Task: Add the "clock" sticker to the right of the card.
Action: Mouse moved to (1257, 82)
Screenshot: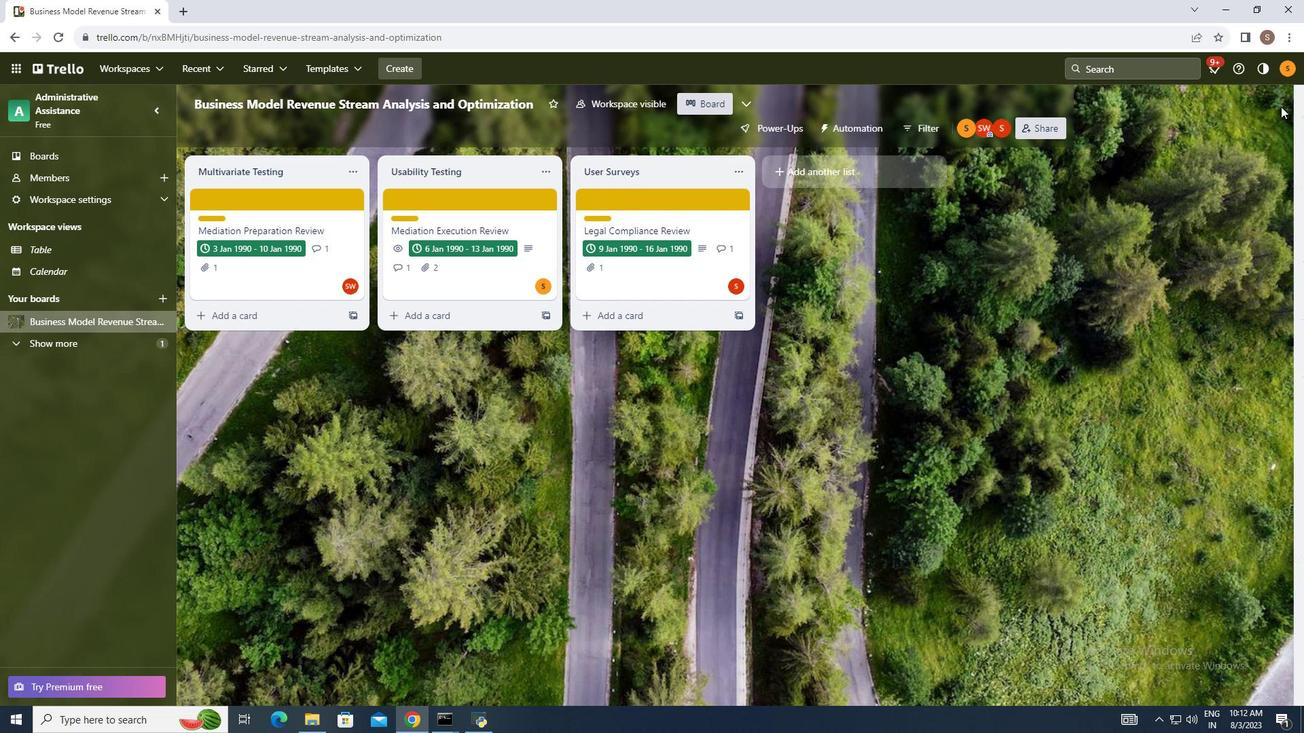 
Action: Mouse pressed left at (1257, 82)
Screenshot: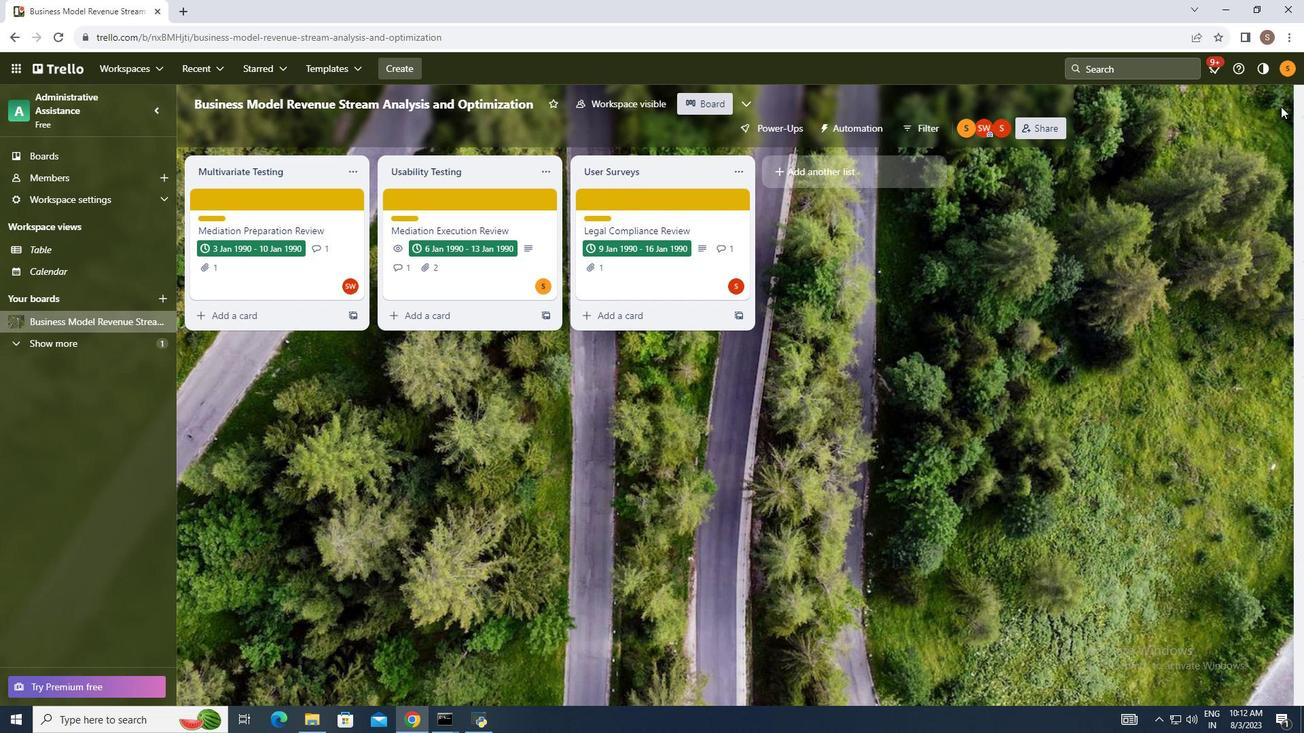 
Action: Mouse moved to (1157, 260)
Screenshot: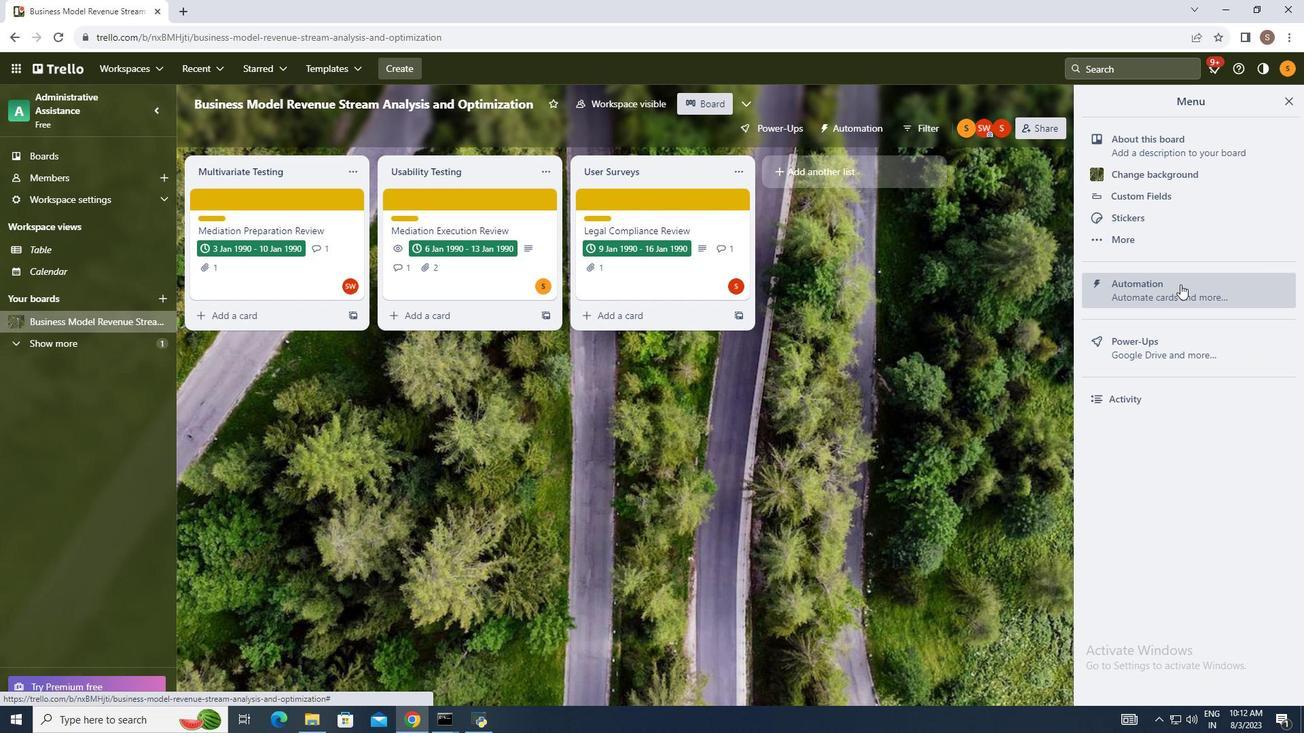 
Action: Mouse pressed left at (1157, 260)
Screenshot: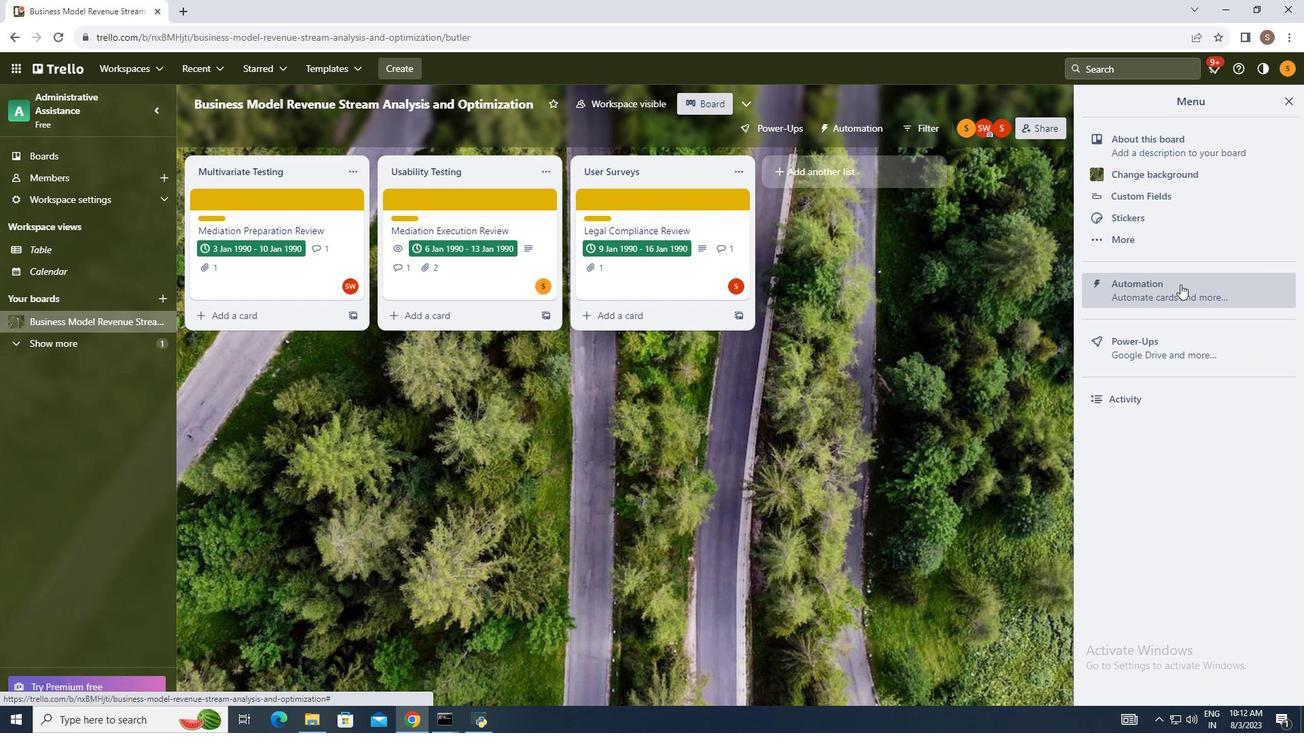 
Action: Mouse moved to (223, 328)
Screenshot: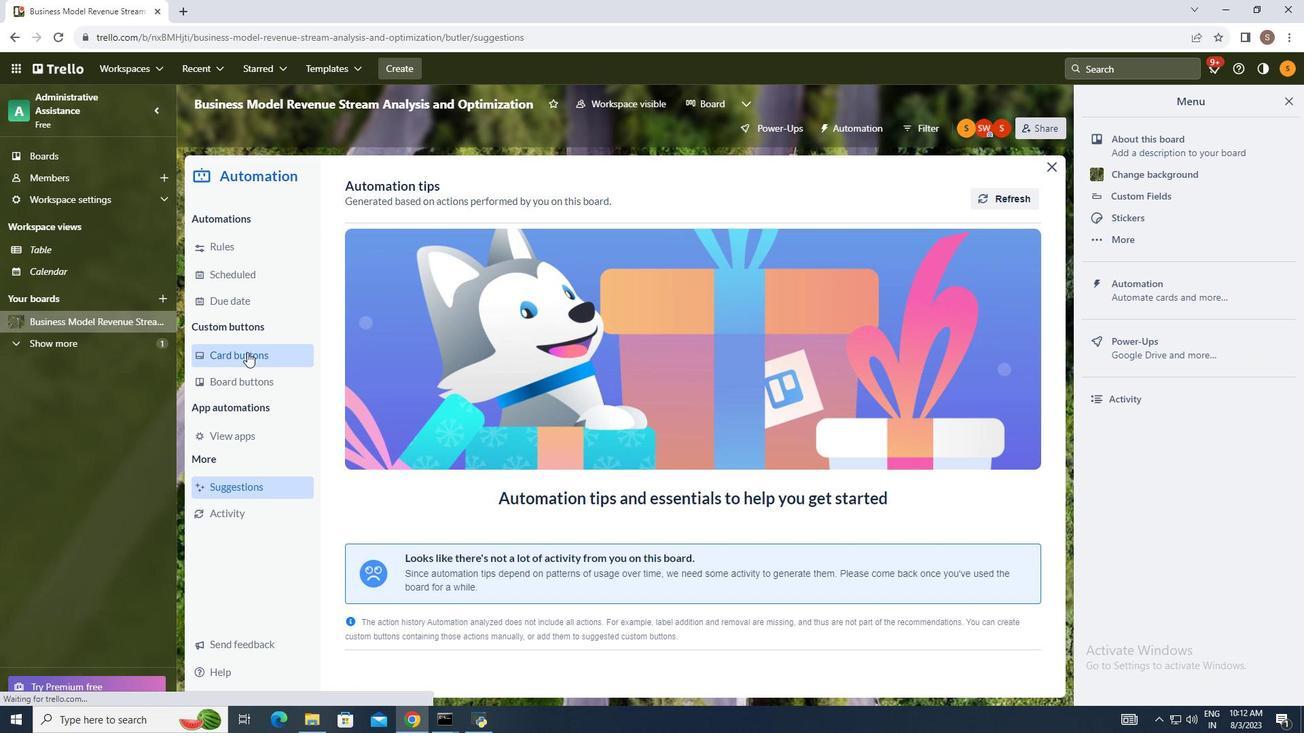 
Action: Mouse pressed left at (223, 328)
Screenshot: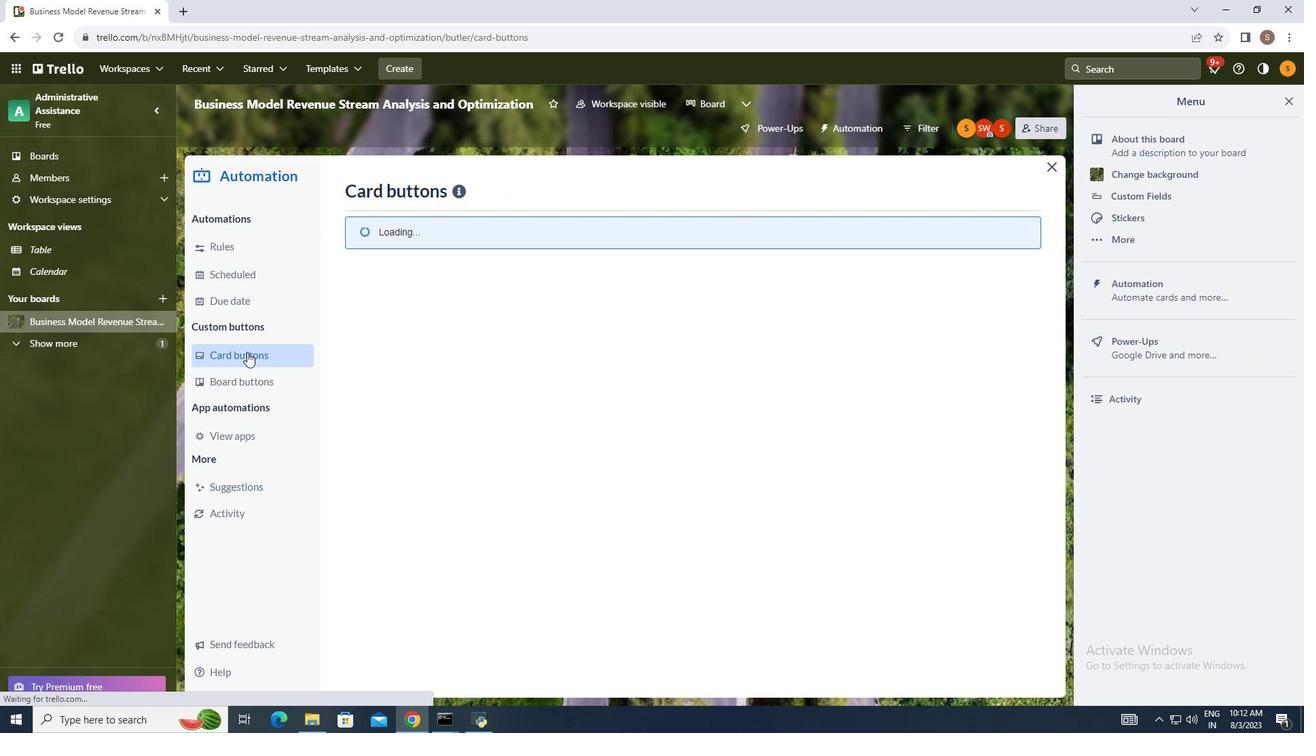 
Action: Mouse moved to (970, 169)
Screenshot: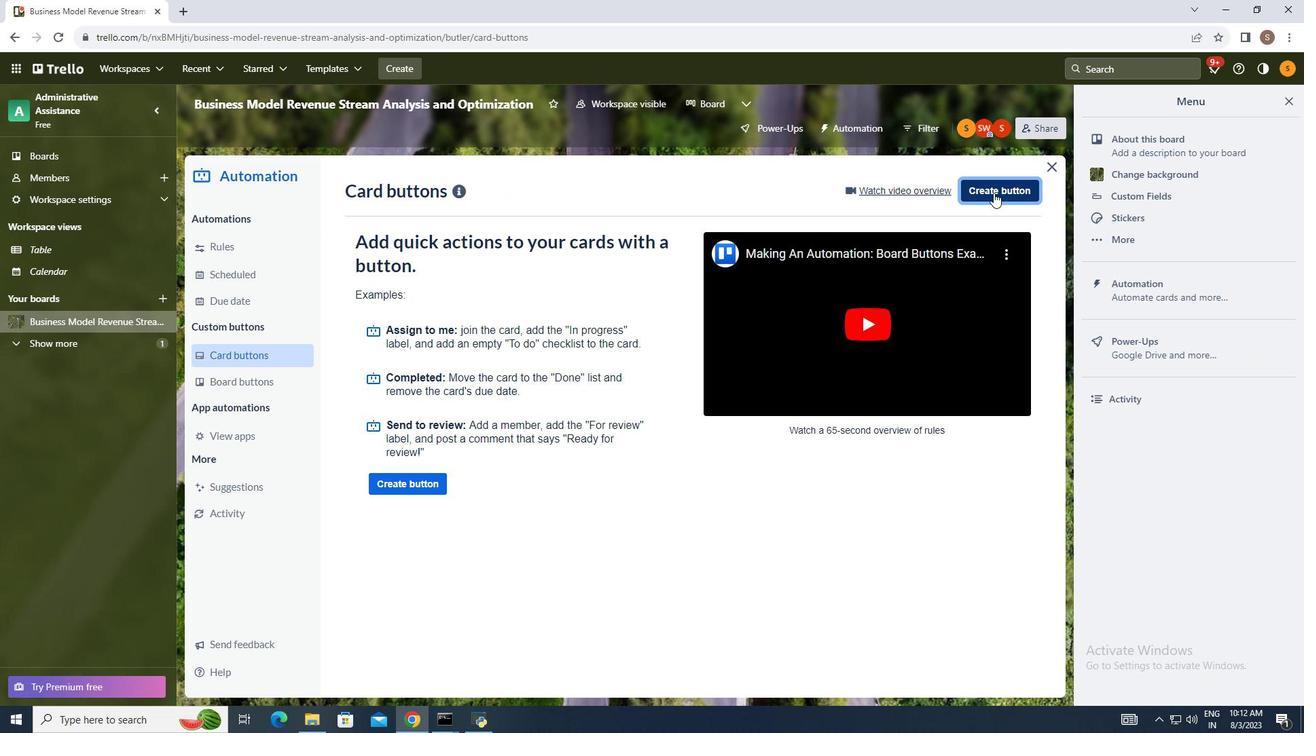 
Action: Mouse pressed left at (970, 169)
Screenshot: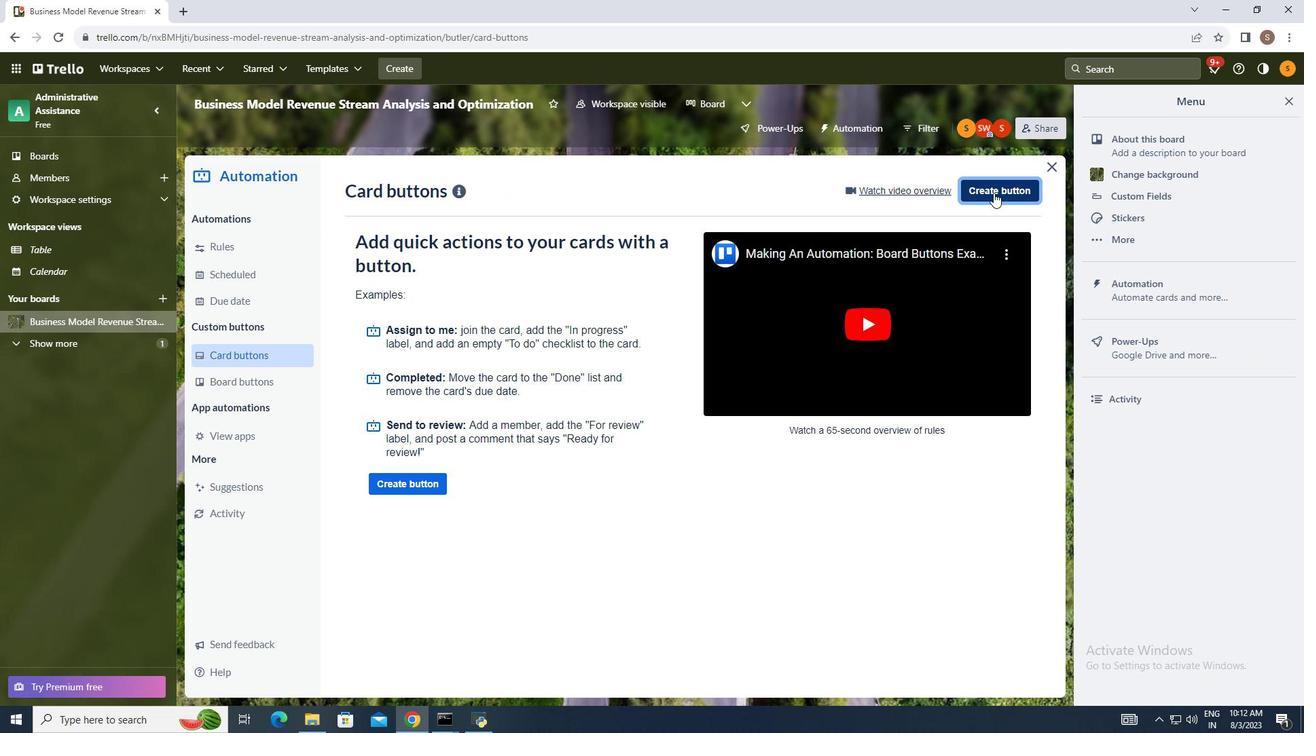 
Action: Mouse moved to (674, 353)
Screenshot: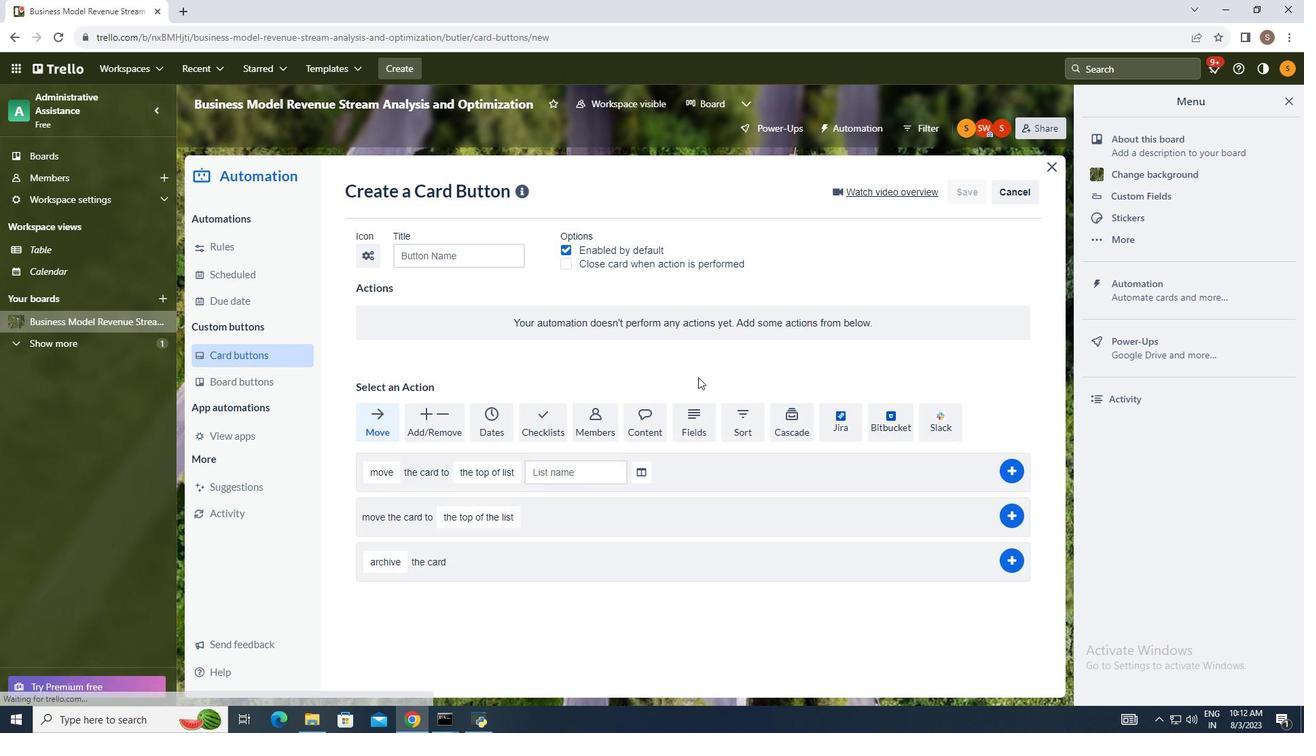 
Action: Mouse pressed left at (674, 353)
Screenshot: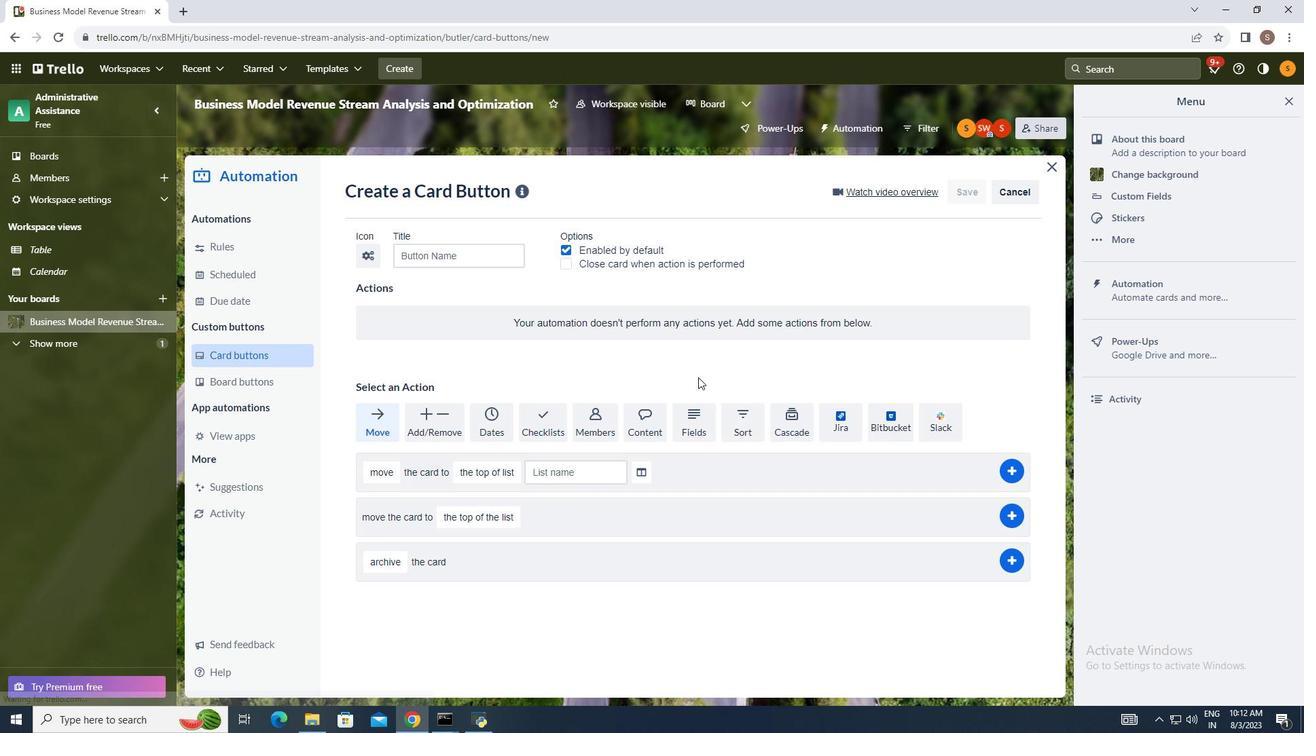 
Action: Mouse moved to (418, 396)
Screenshot: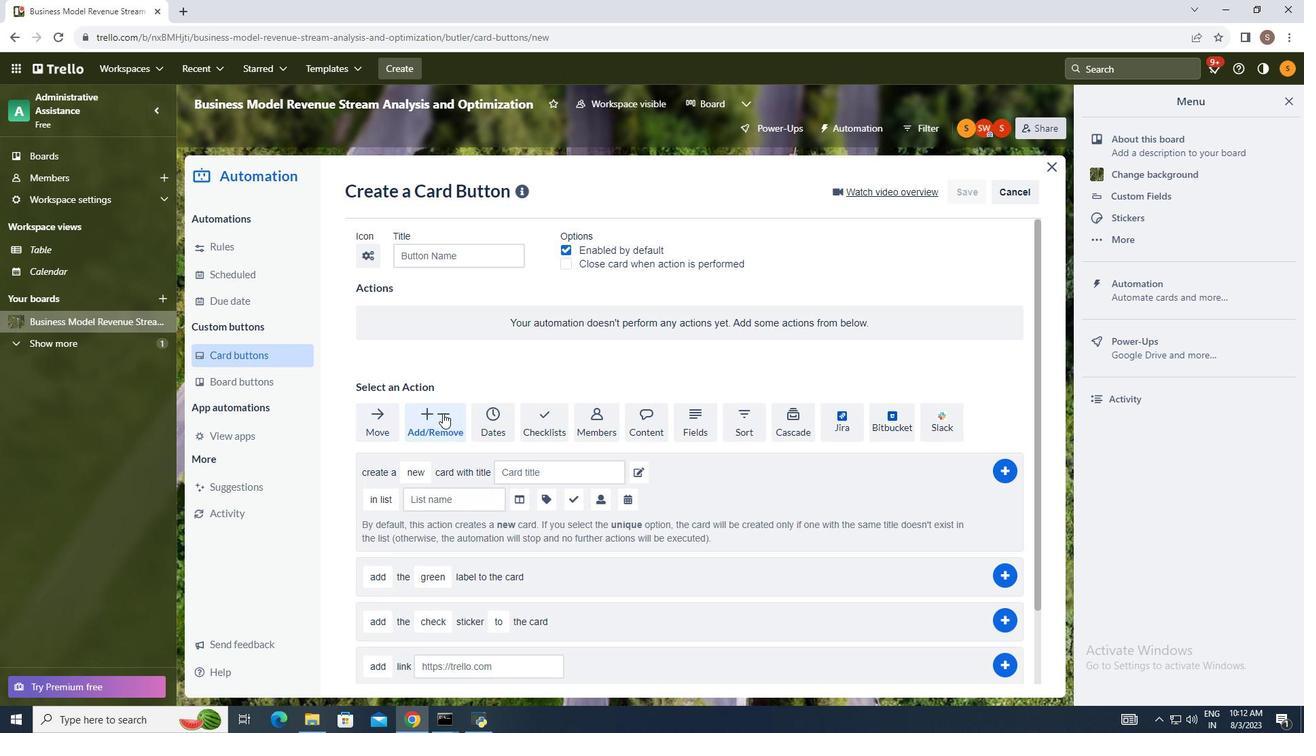 
Action: Mouse pressed left at (418, 396)
Screenshot: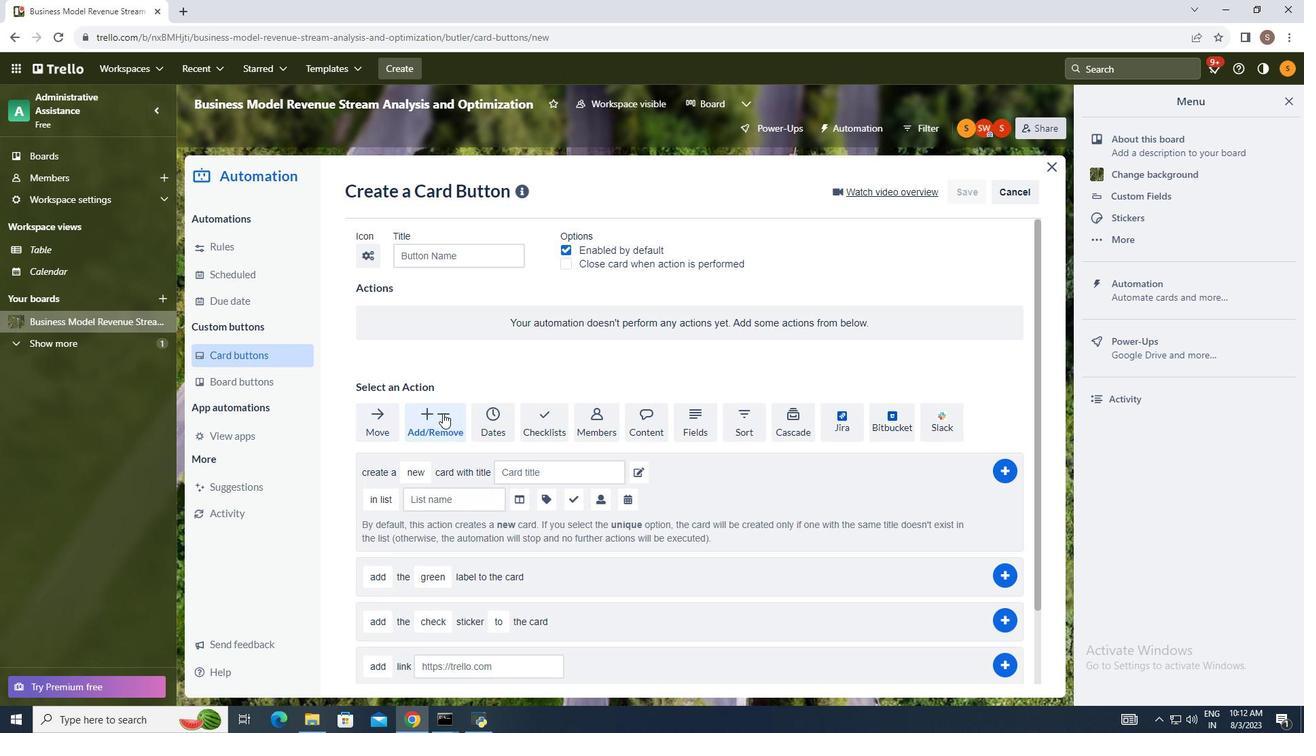
Action: Mouse moved to (290, 475)
Screenshot: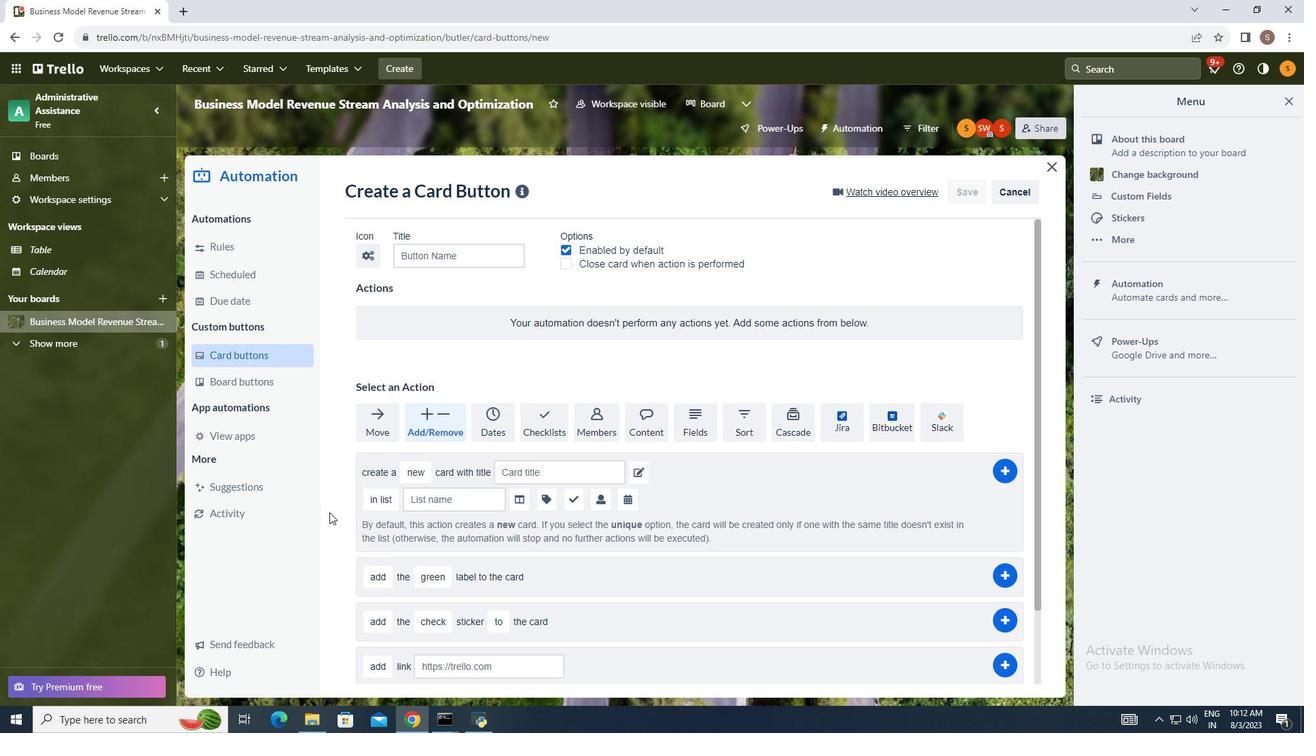 
Action: Mouse scrolled (290, 474) with delta (0, 0)
Screenshot: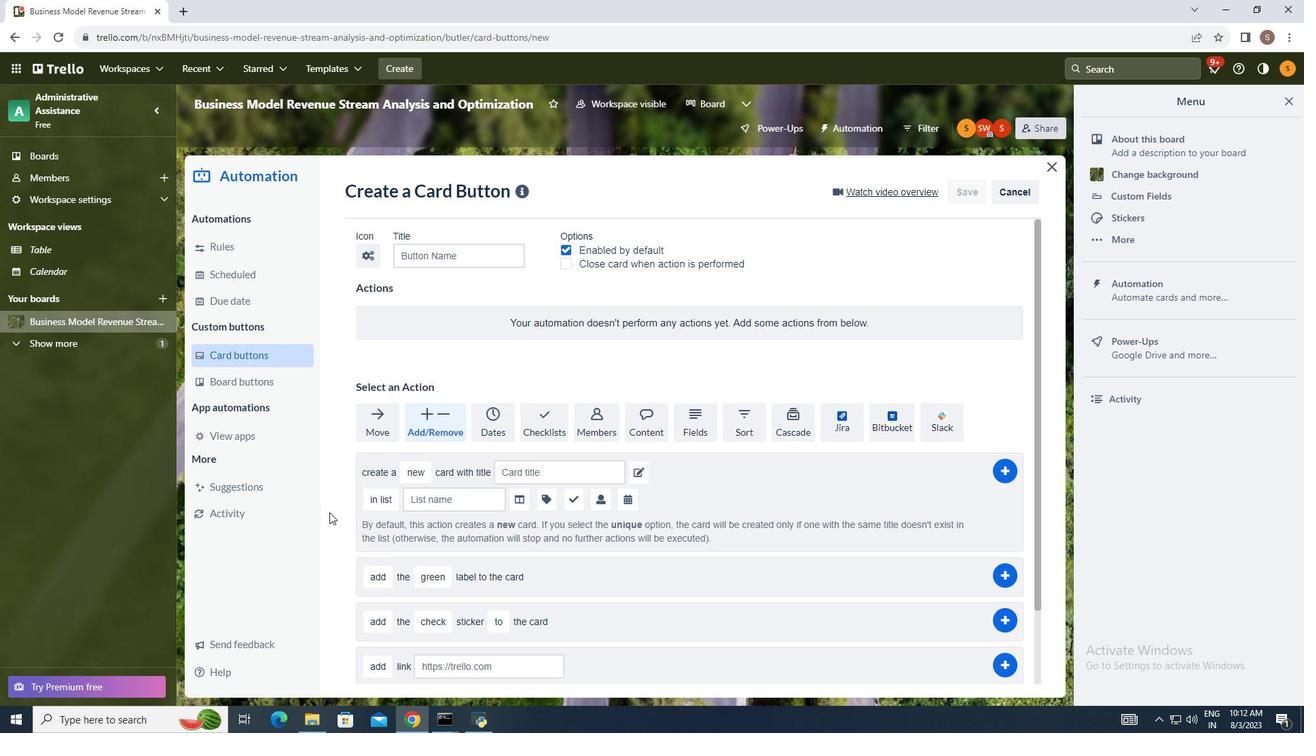 
Action: Mouse moved to (296, 484)
Screenshot: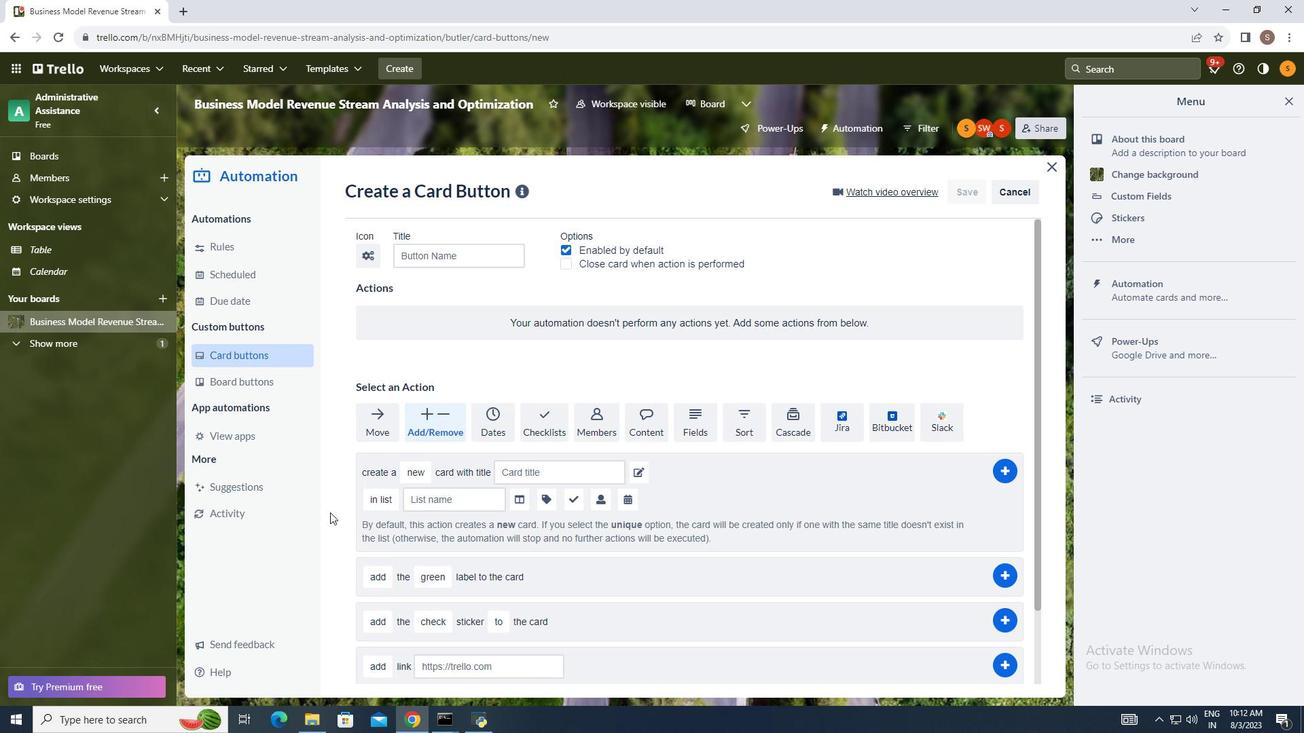 
Action: Mouse scrolled (296, 483) with delta (0, 0)
Screenshot: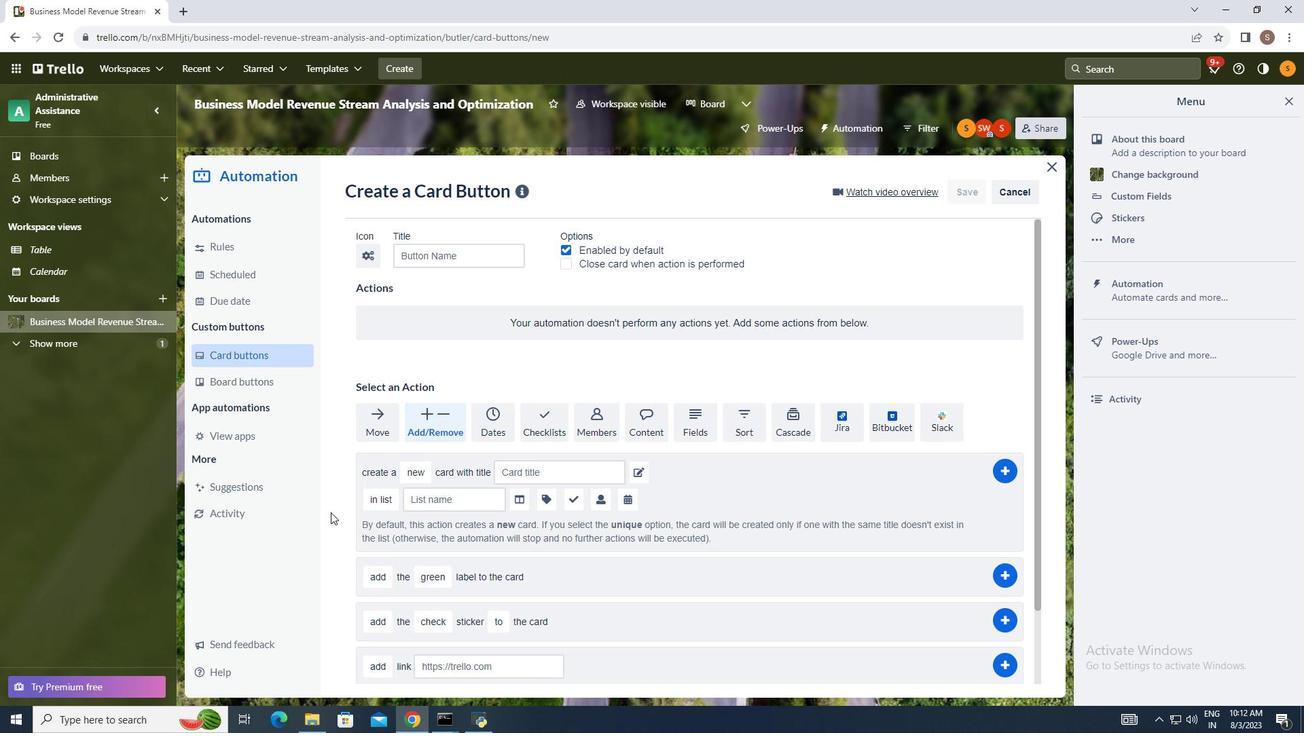 
Action: Mouse moved to (304, 488)
Screenshot: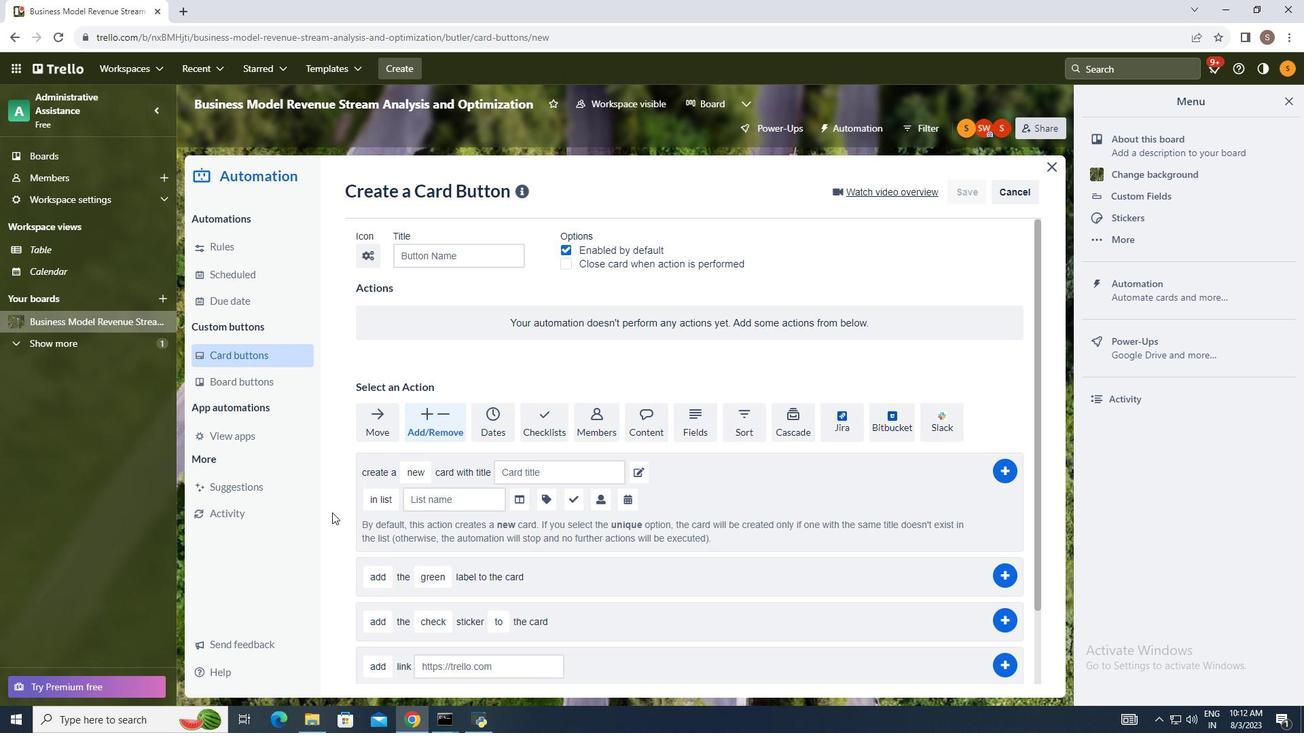 
Action: Mouse scrolled (304, 487) with delta (0, 0)
Screenshot: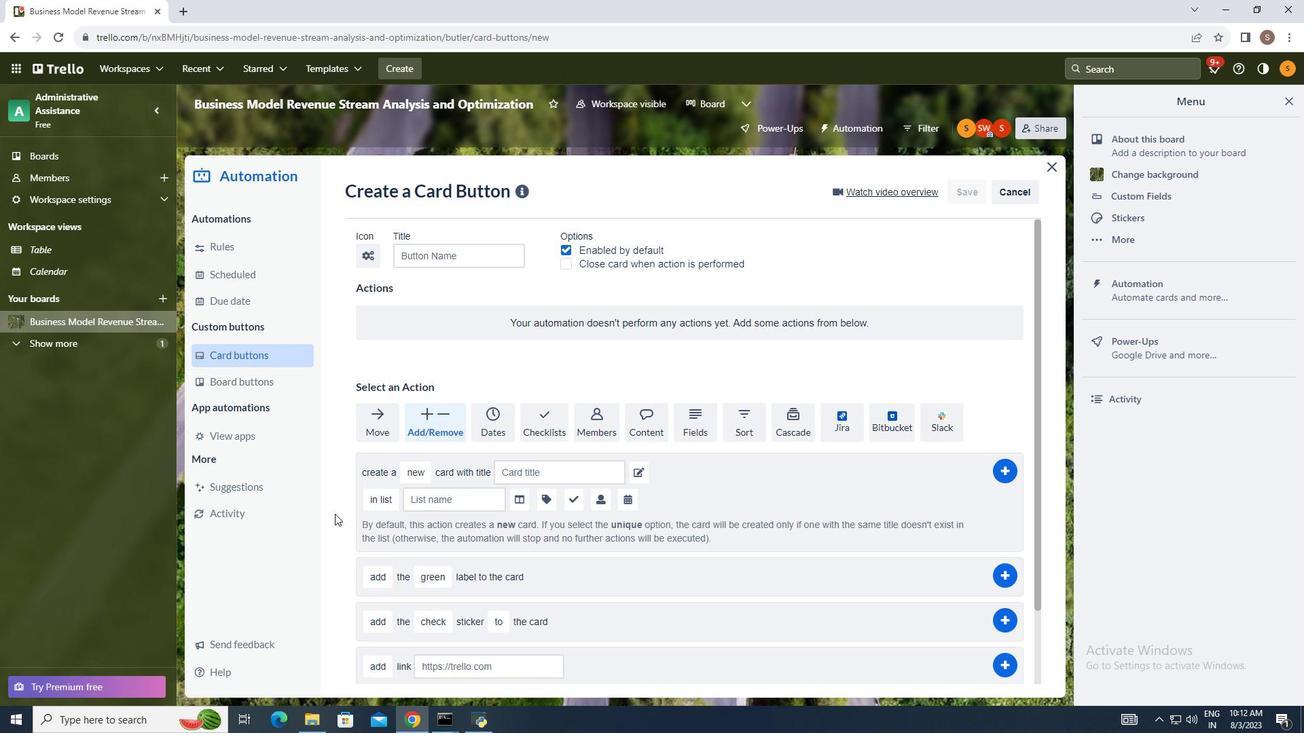 
Action: Mouse moved to (317, 495)
Screenshot: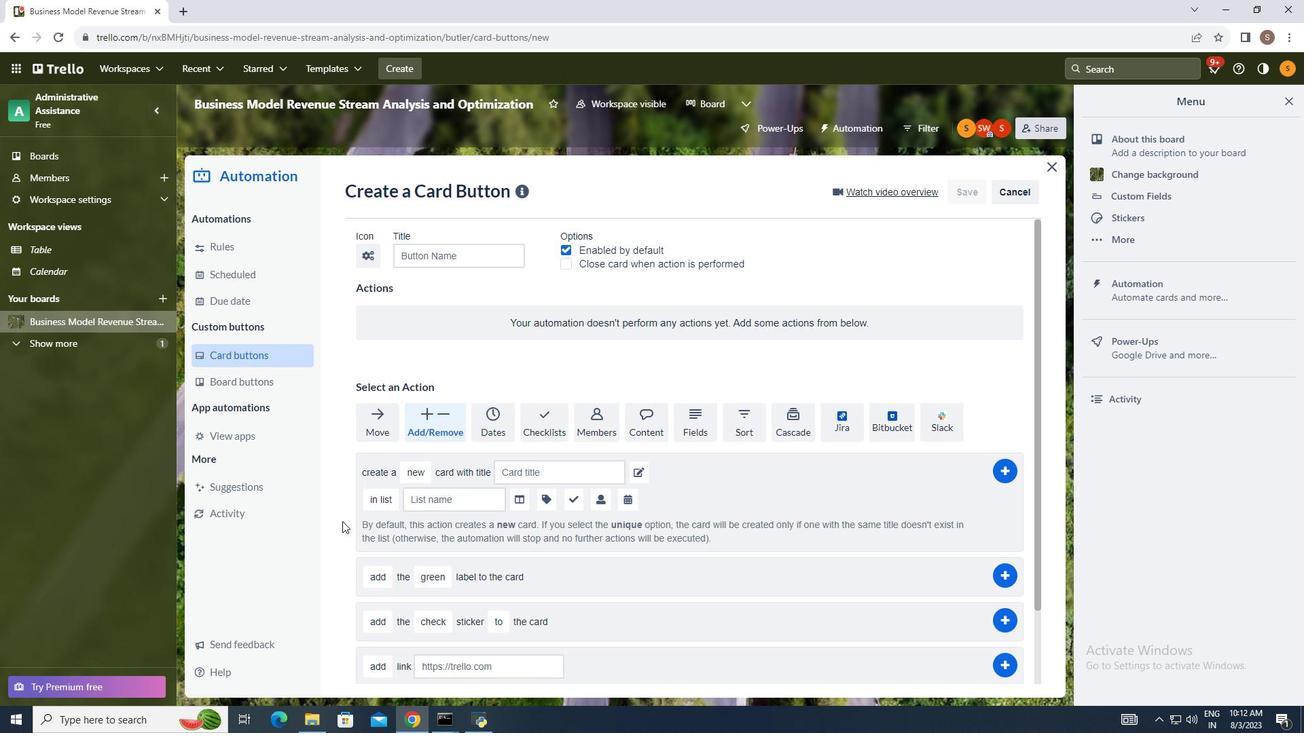 
Action: Mouse scrolled (317, 495) with delta (0, 0)
Screenshot: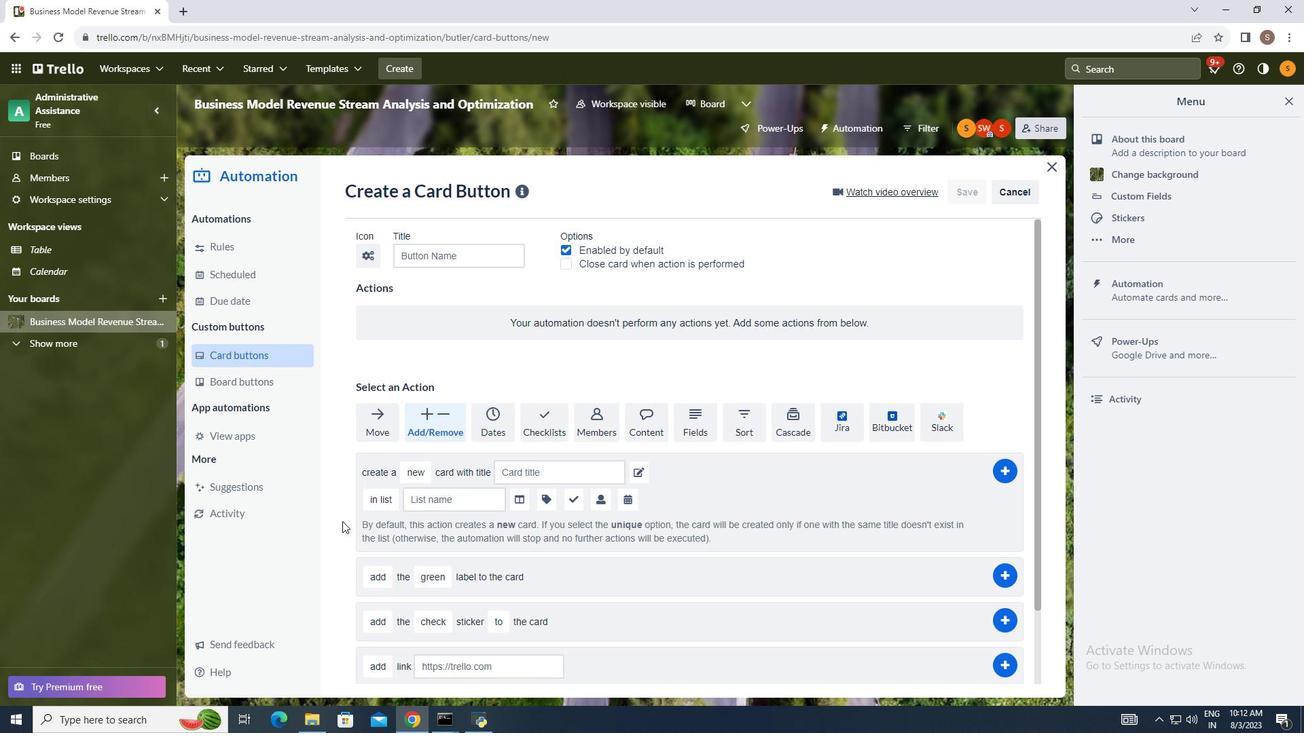 
Action: Mouse moved to (317, 495)
Screenshot: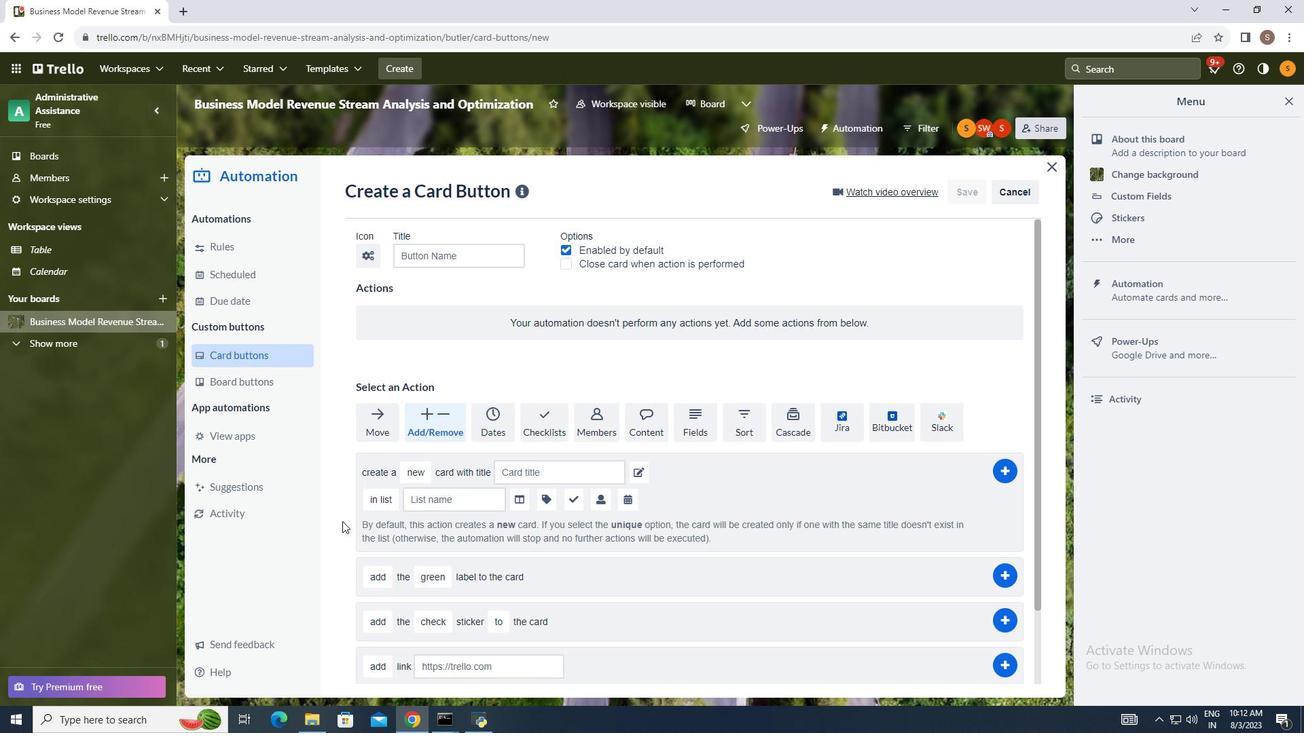 
Action: Mouse scrolled (317, 493) with delta (0, -1)
Screenshot: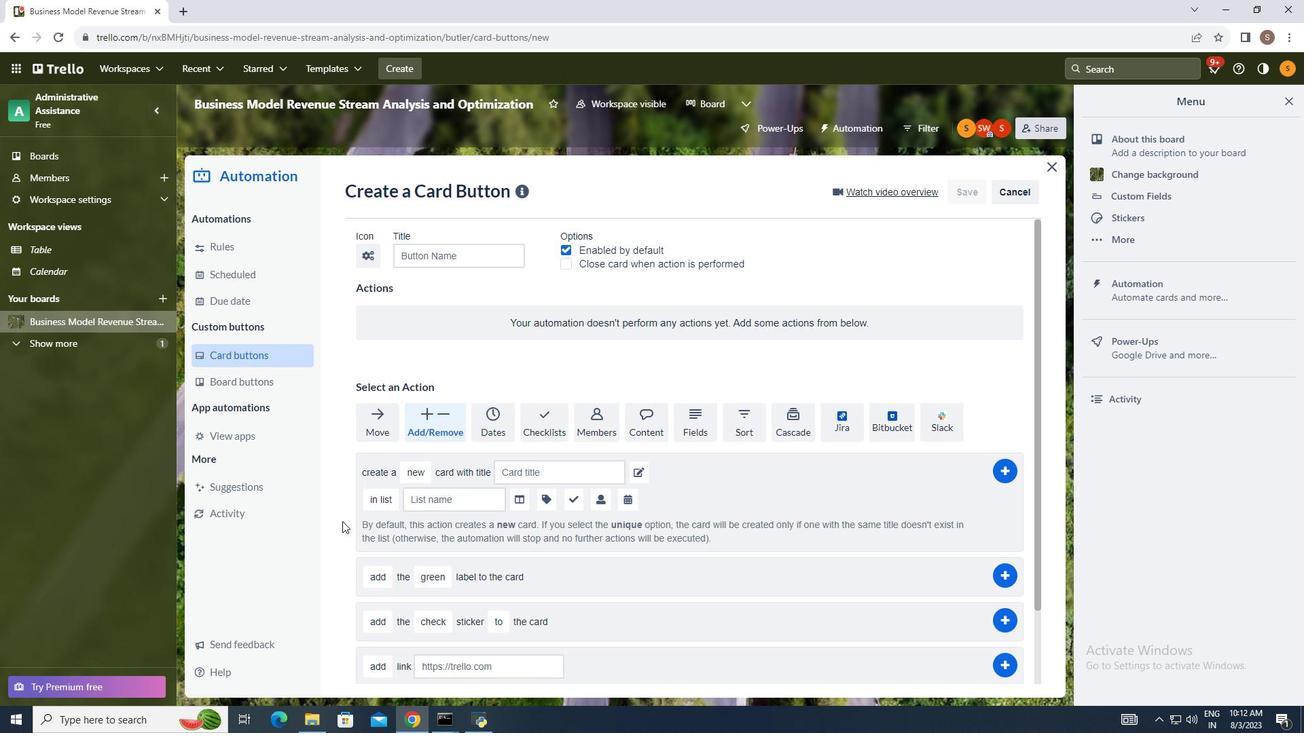
Action: Mouse moved to (318, 495)
Screenshot: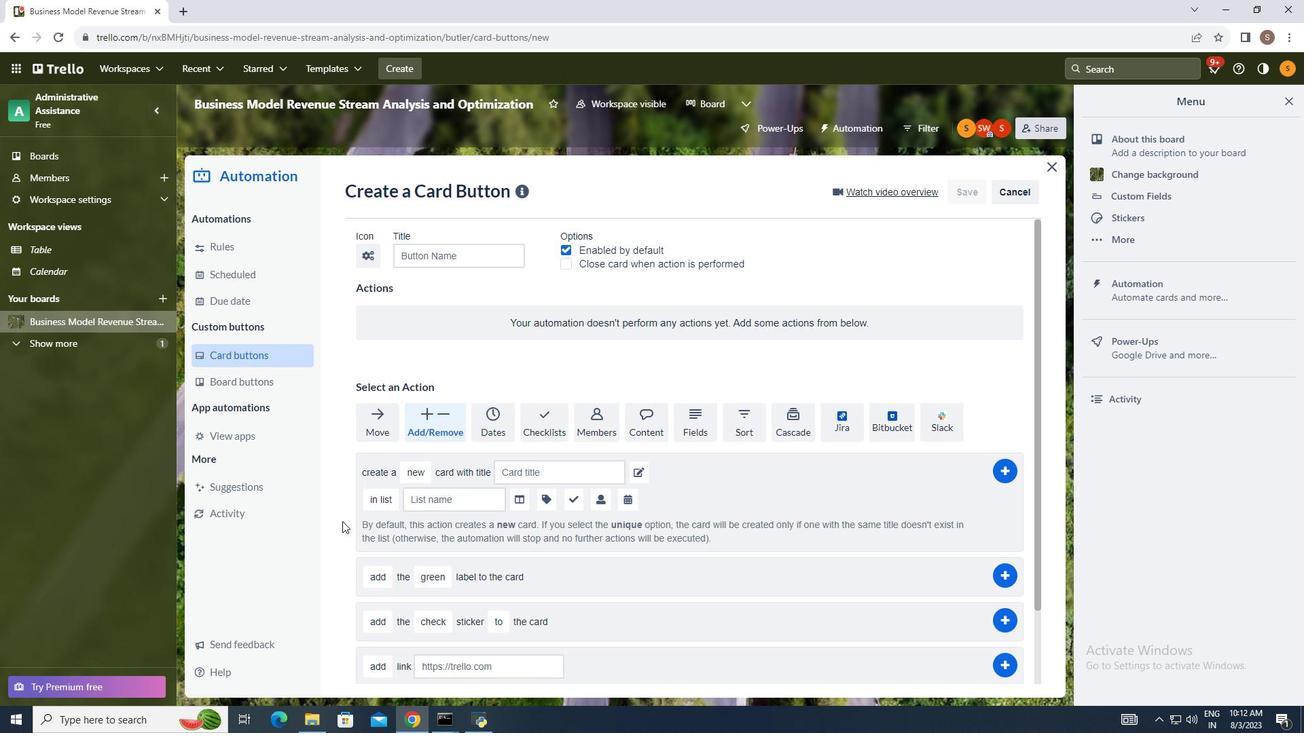 
Action: Mouse scrolled (318, 495) with delta (0, 0)
Screenshot: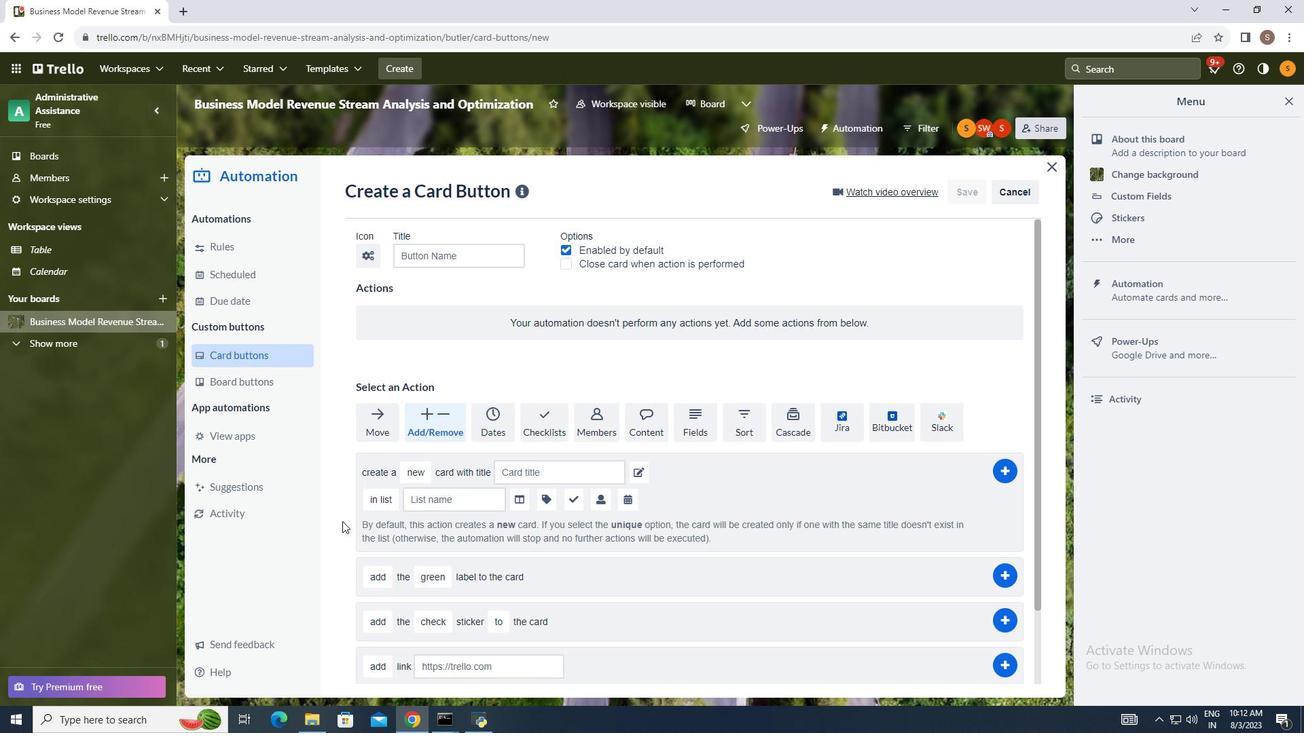 
Action: Mouse moved to (318, 498)
Screenshot: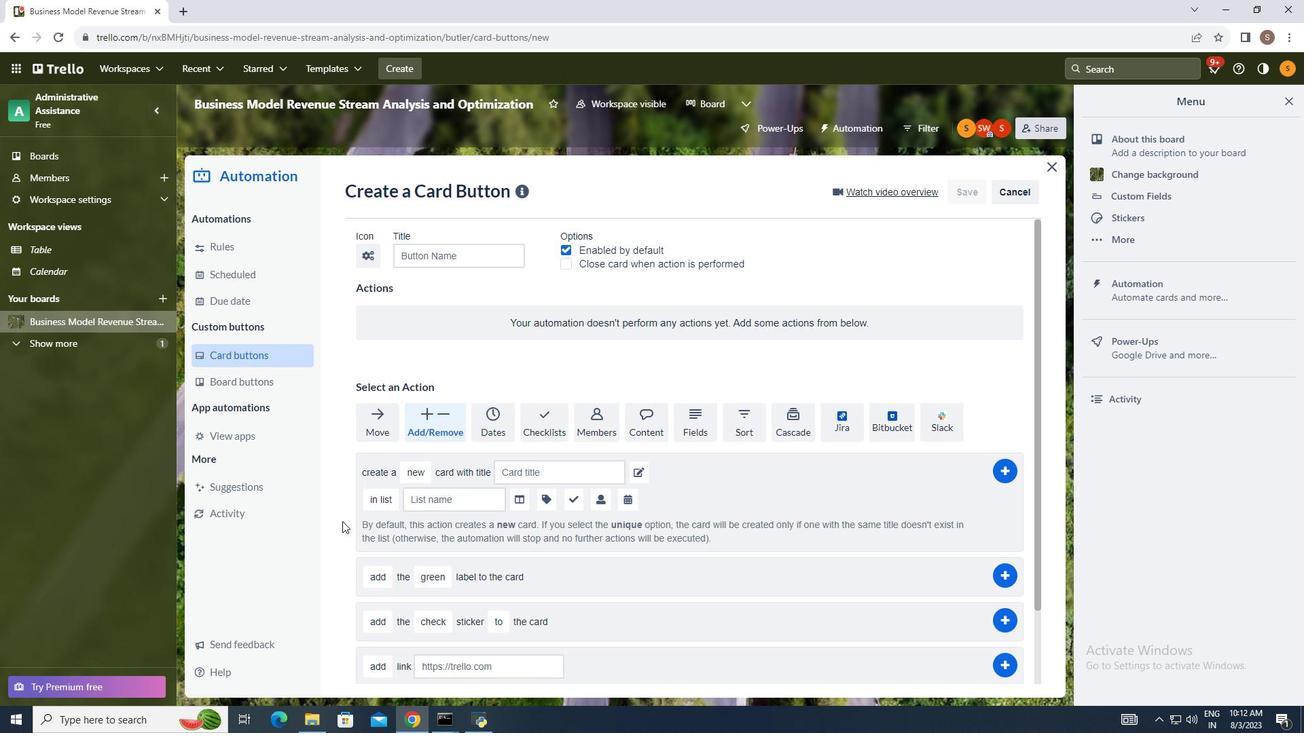 
Action: Mouse scrolled (318, 497) with delta (0, 0)
Screenshot: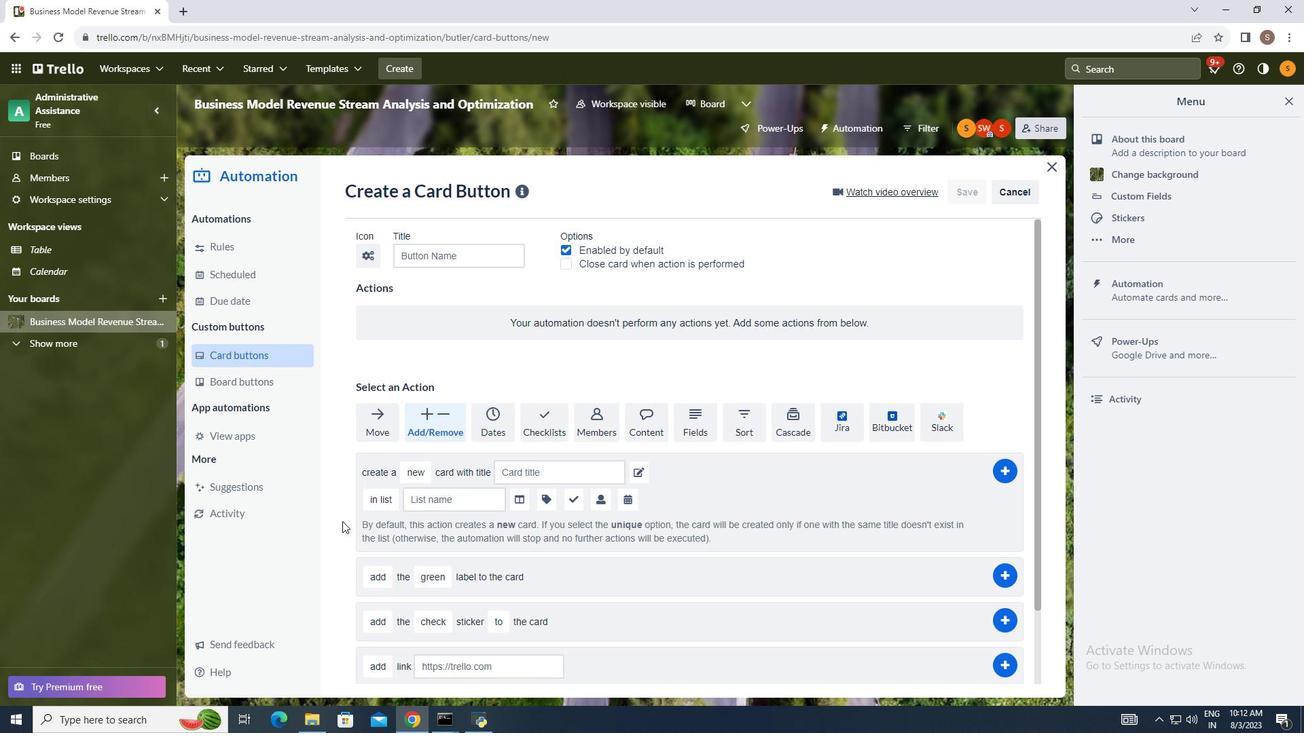 
Action: Mouse moved to (324, 517)
Screenshot: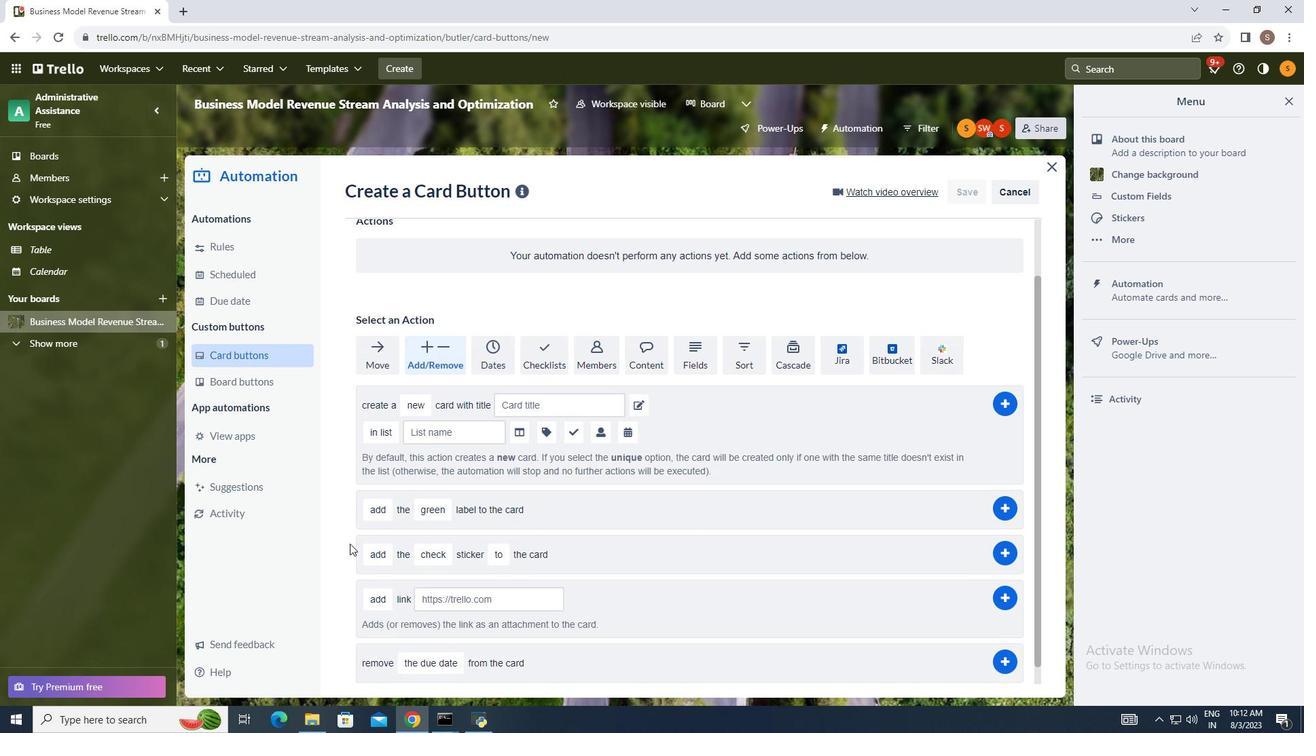 
Action: Mouse scrolled (318, 500) with delta (0, 0)
Screenshot: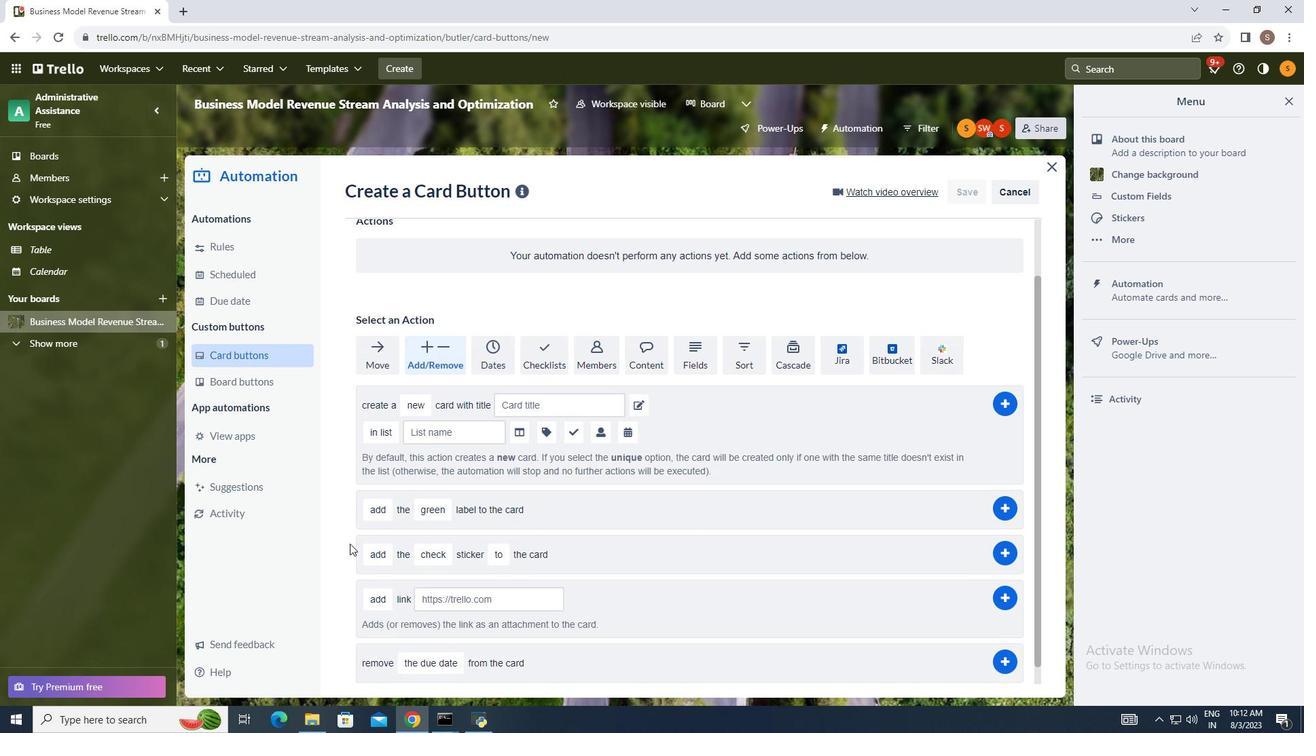 
Action: Mouse moved to (325, 519)
Screenshot: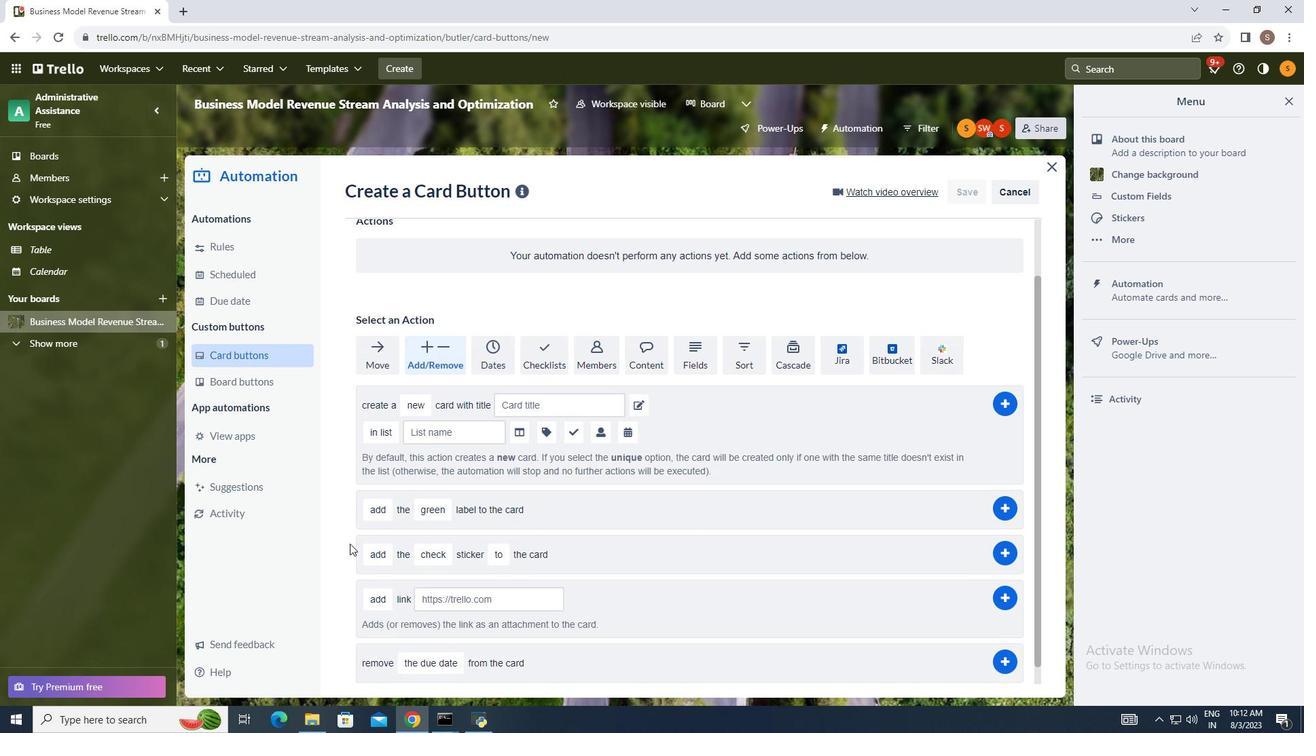 
Action: Mouse scrolled (325, 518) with delta (0, 0)
Screenshot: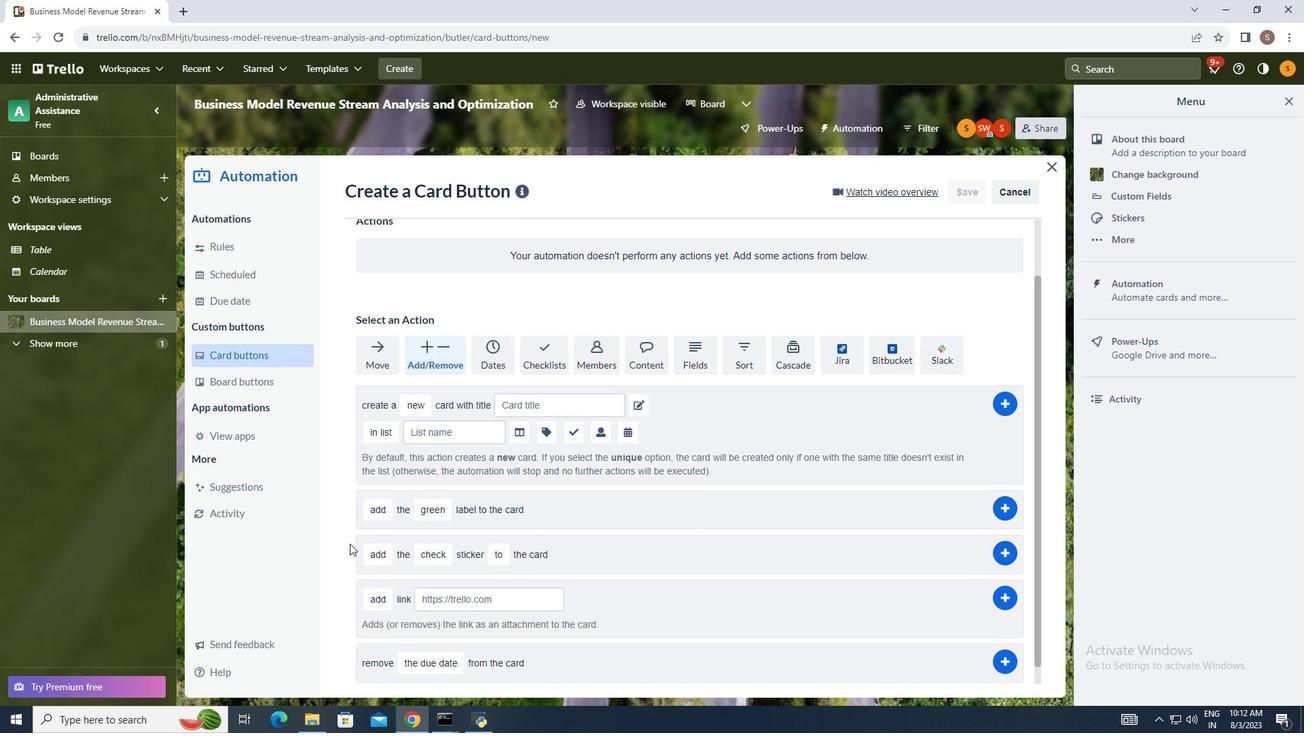 
Action: Mouse moved to (326, 520)
Screenshot: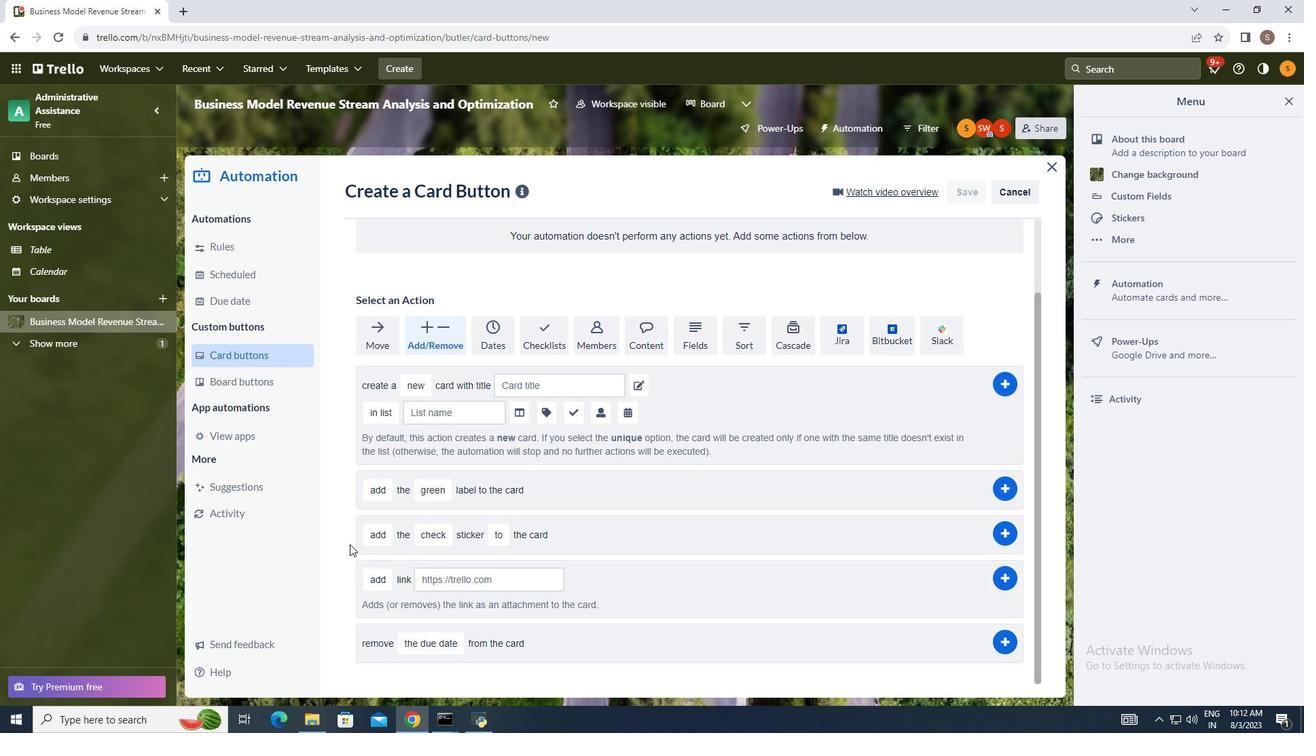 
Action: Mouse scrolled (326, 519) with delta (0, 0)
Screenshot: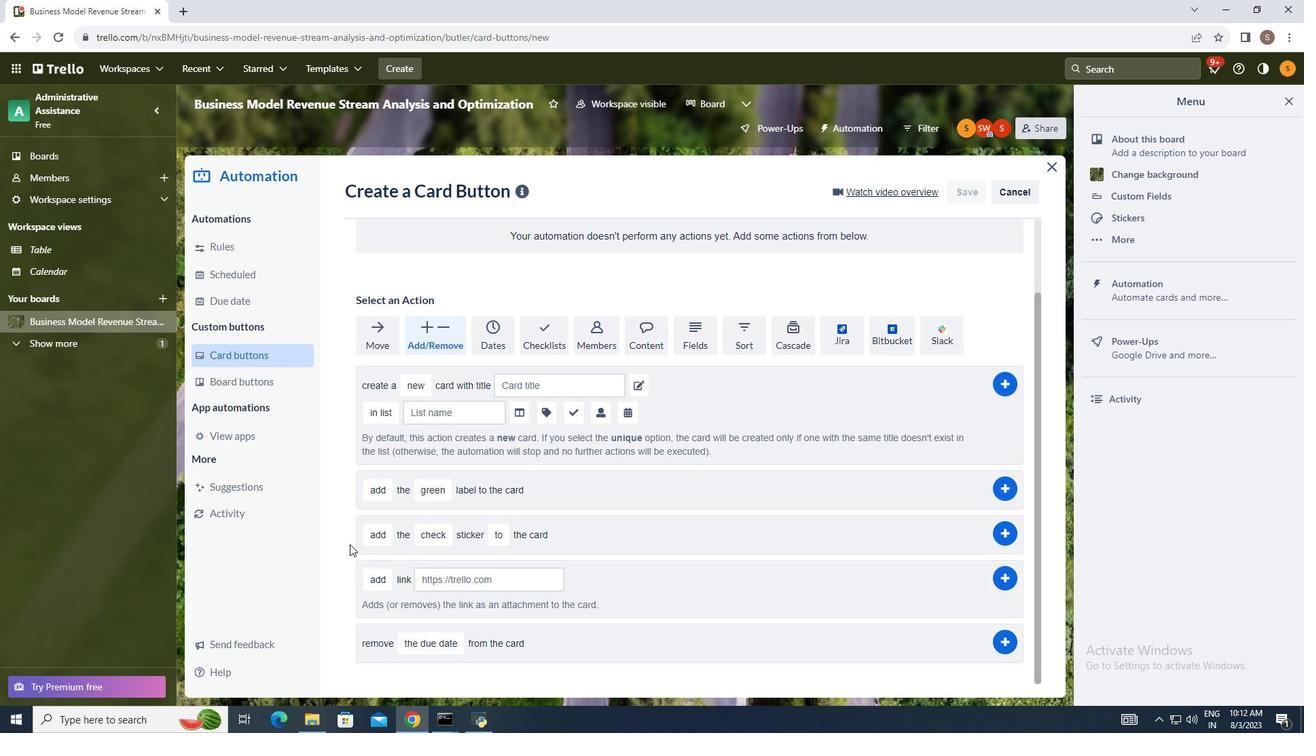 
Action: Mouse moved to (326, 521)
Screenshot: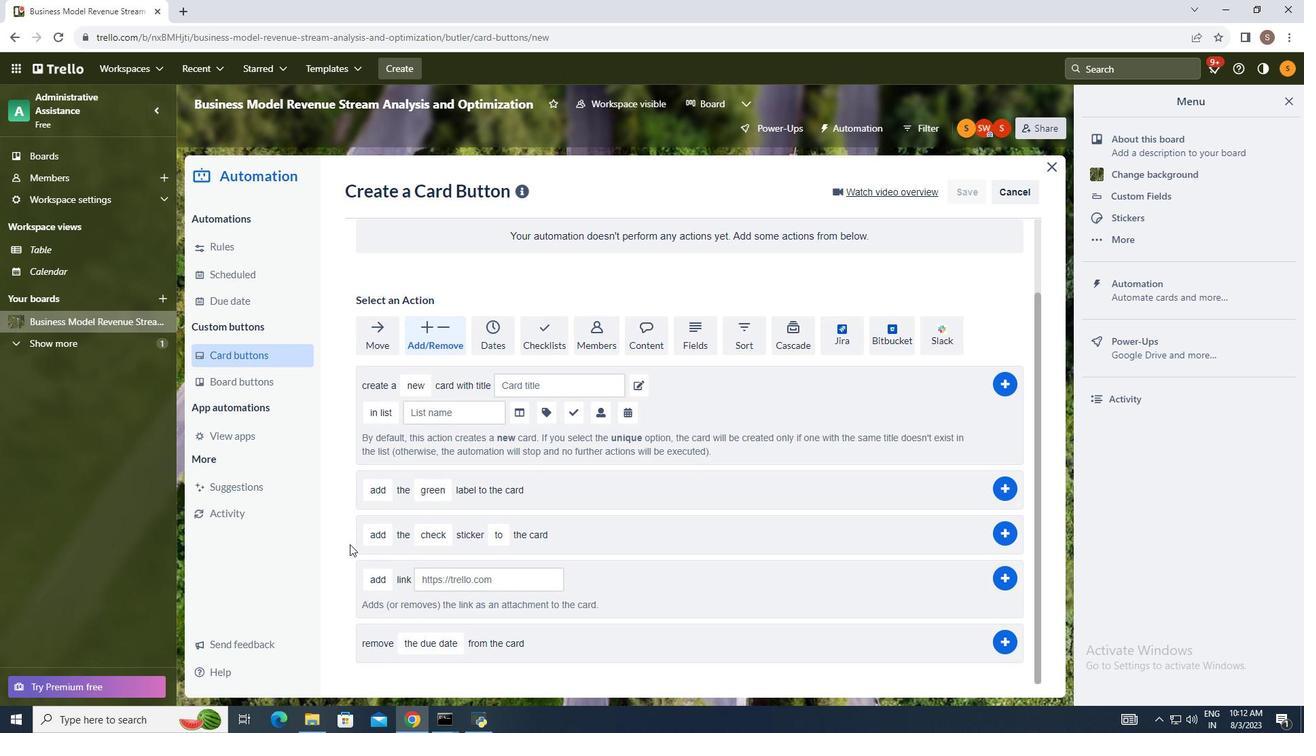 
Action: Mouse scrolled (326, 520) with delta (0, 0)
Screenshot: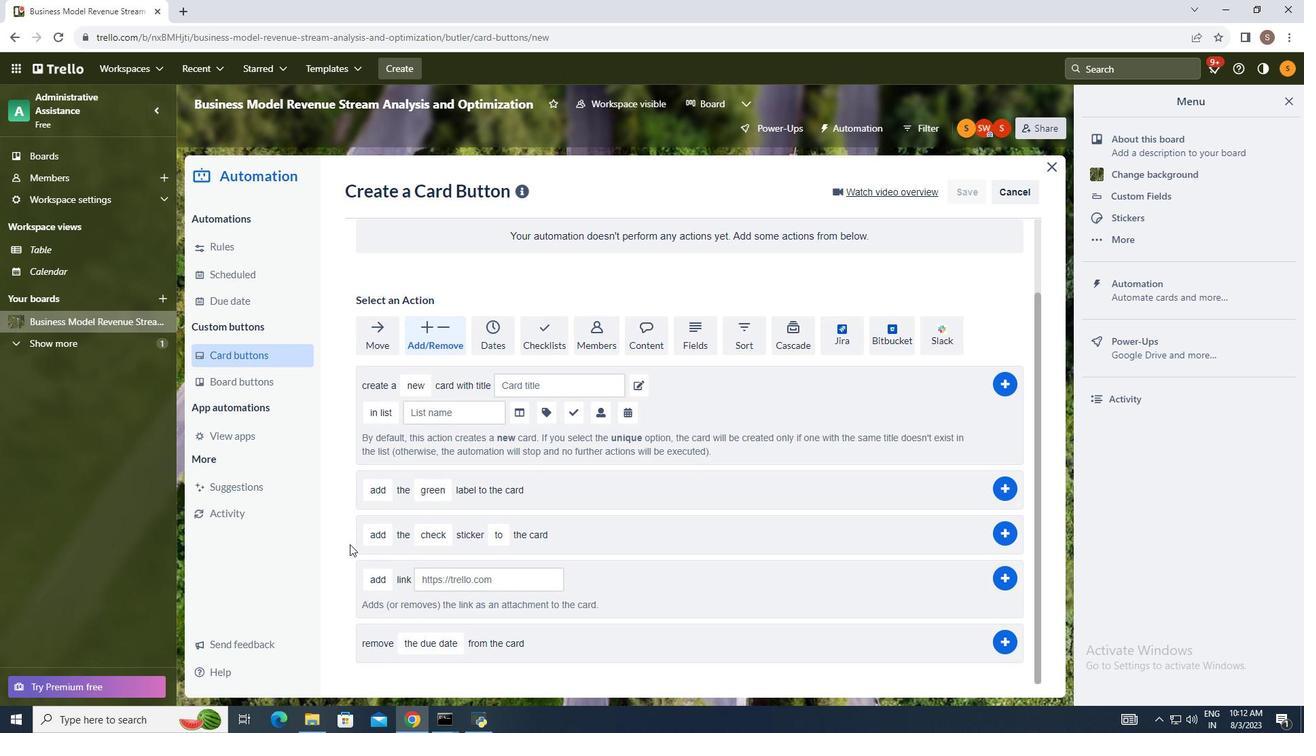 
Action: Mouse moved to (326, 521)
Screenshot: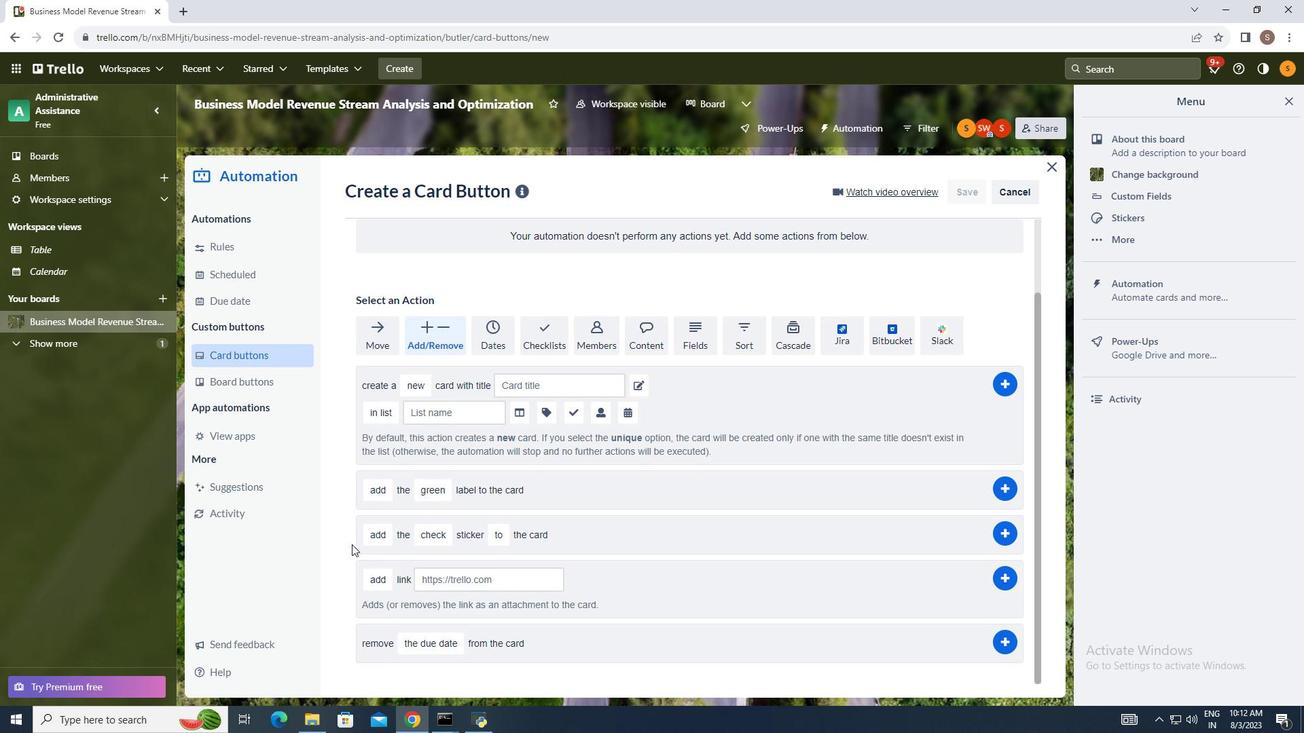 
Action: Mouse scrolled (326, 520) with delta (0, 0)
Screenshot: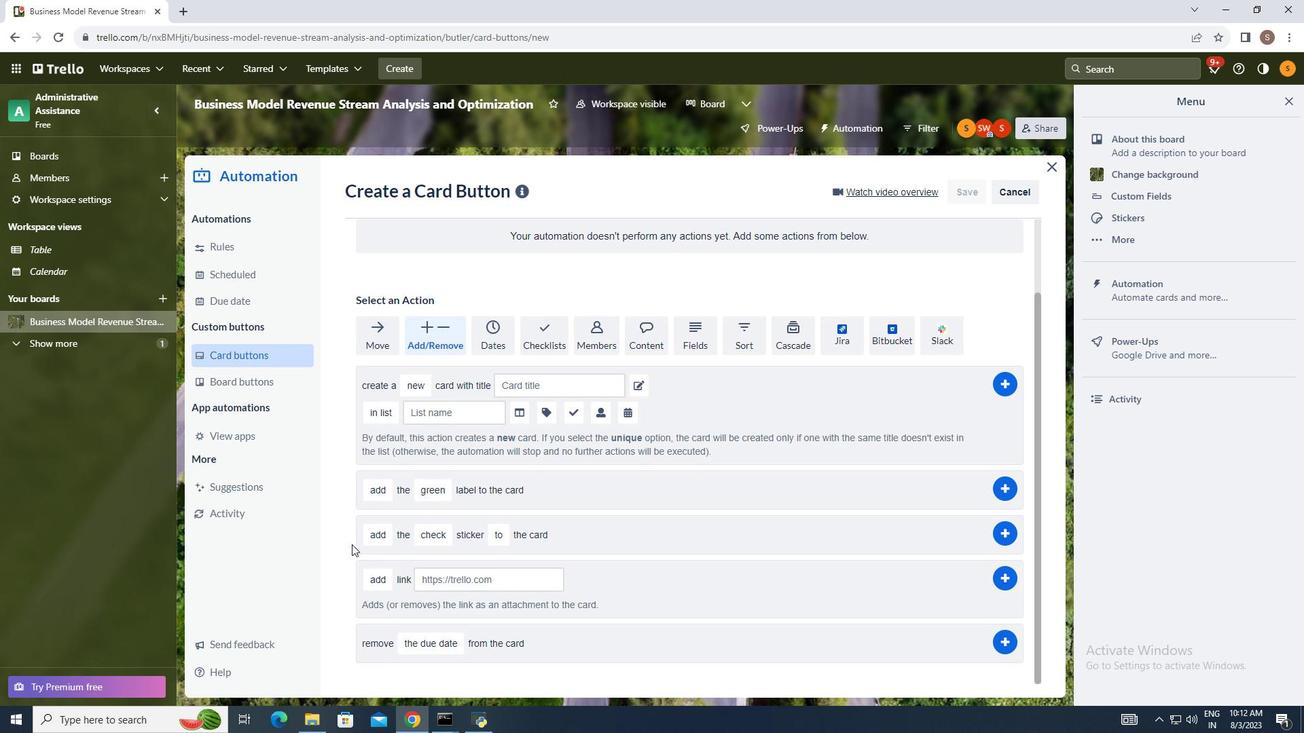 
Action: Mouse moved to (349, 514)
Screenshot: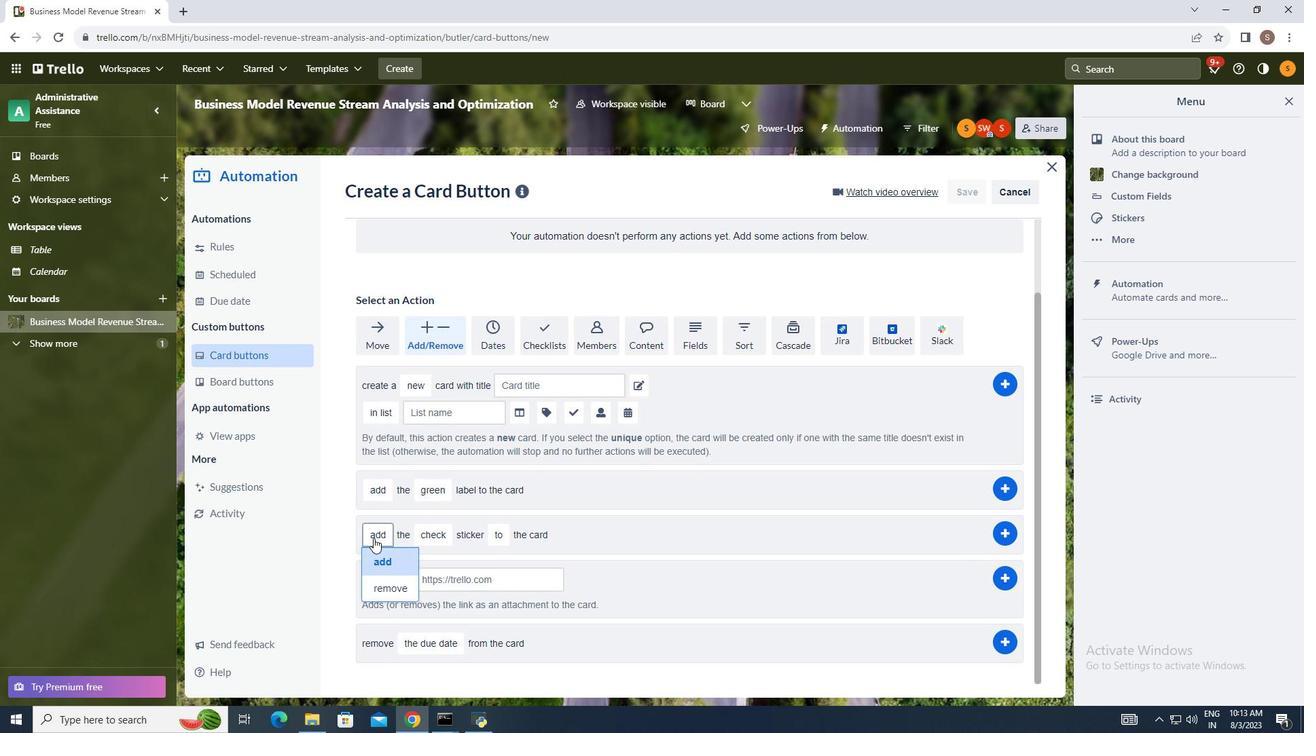
Action: Mouse pressed left at (349, 514)
Screenshot: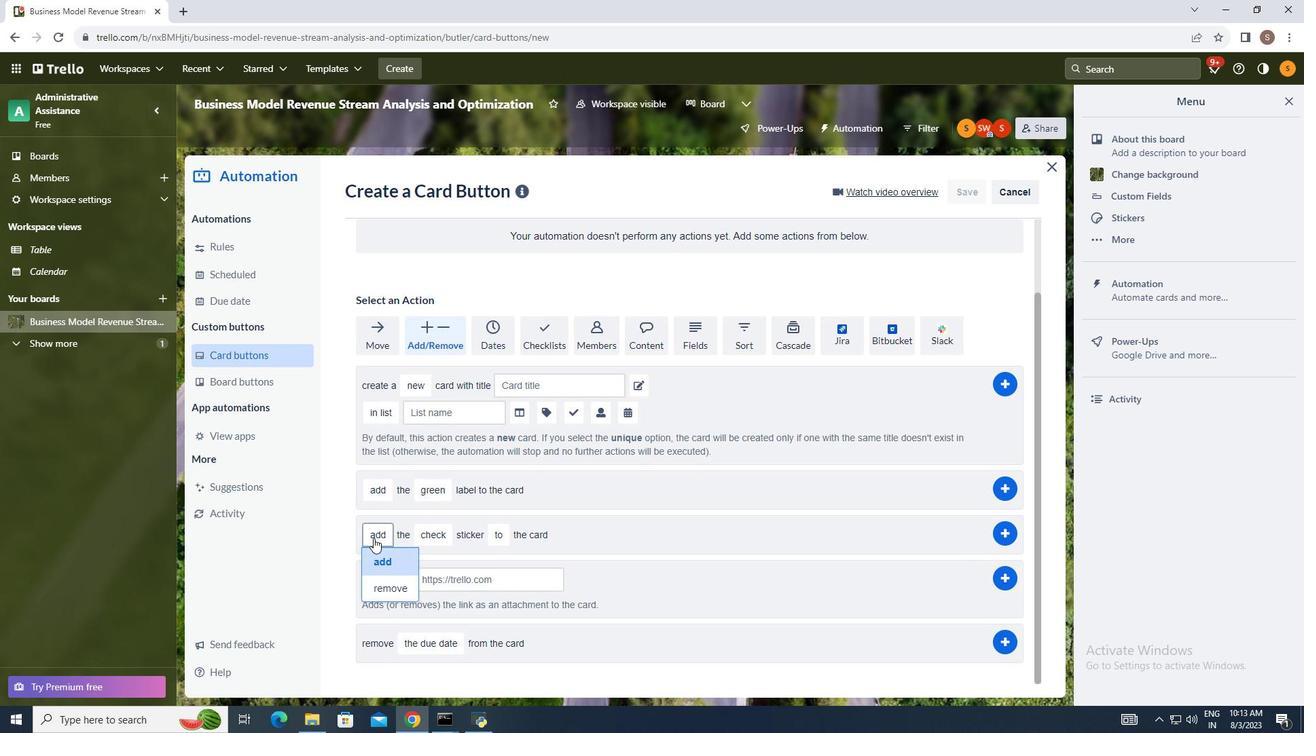
Action: Mouse moved to (361, 536)
Screenshot: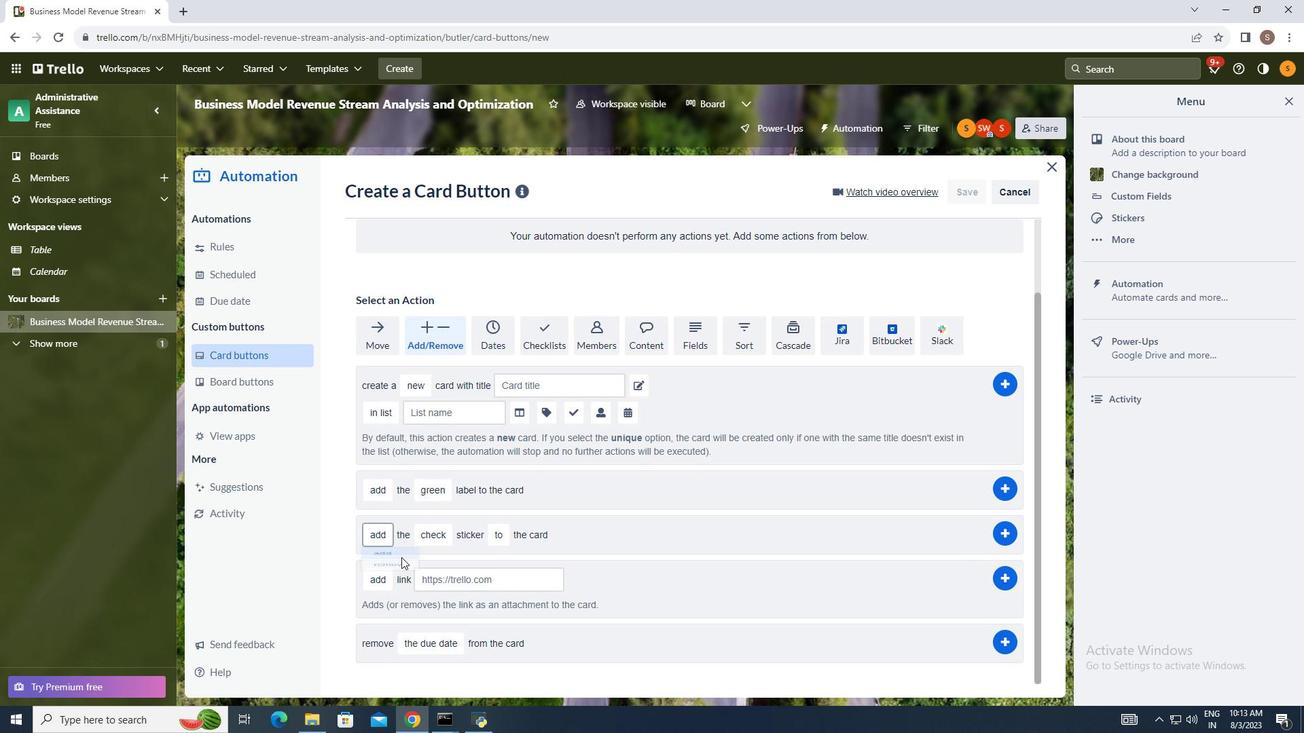 
Action: Mouse pressed left at (361, 536)
Screenshot: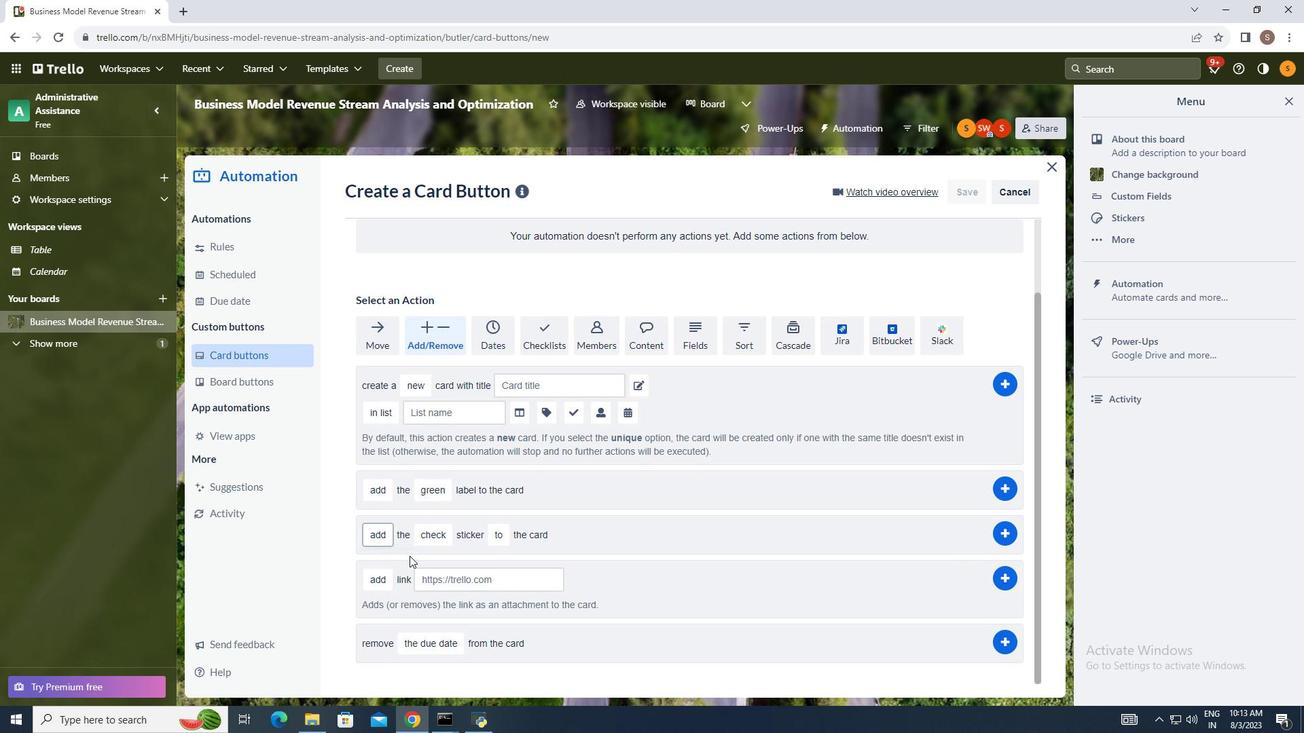 
Action: Mouse moved to (398, 517)
Screenshot: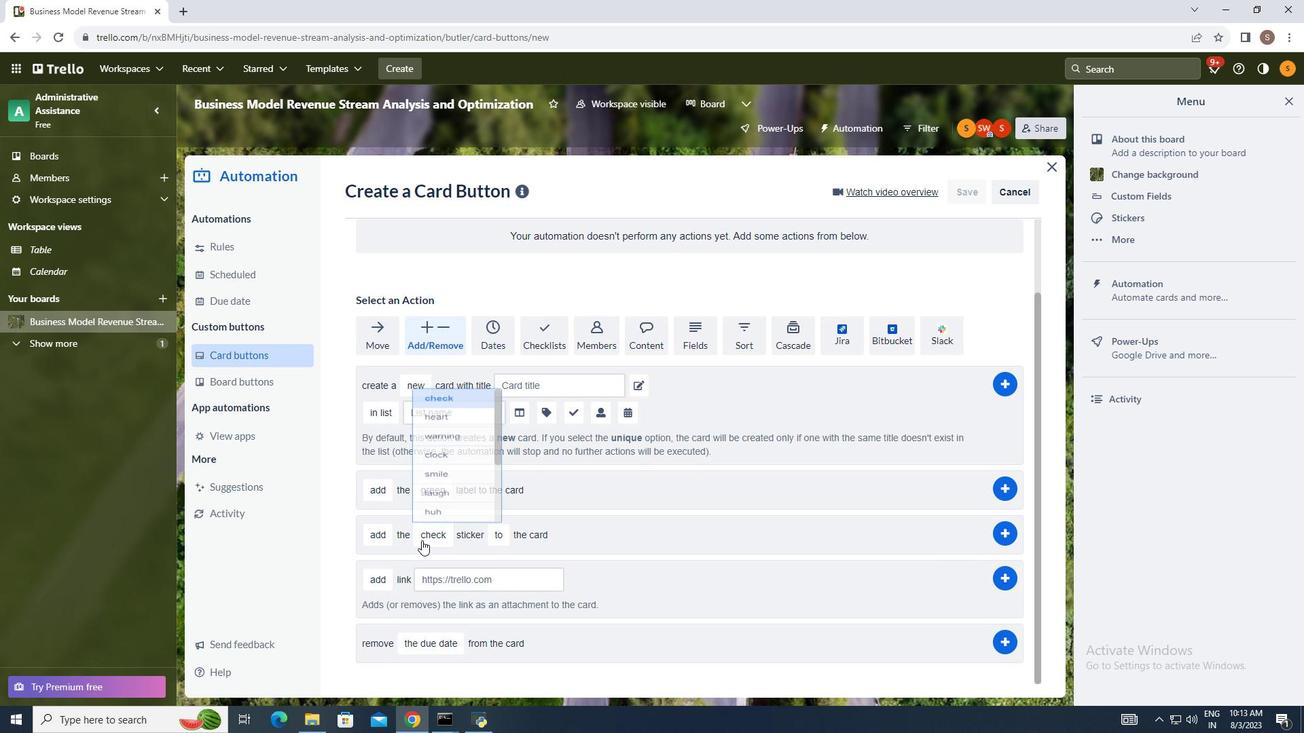 
Action: Mouse pressed left at (398, 517)
Screenshot: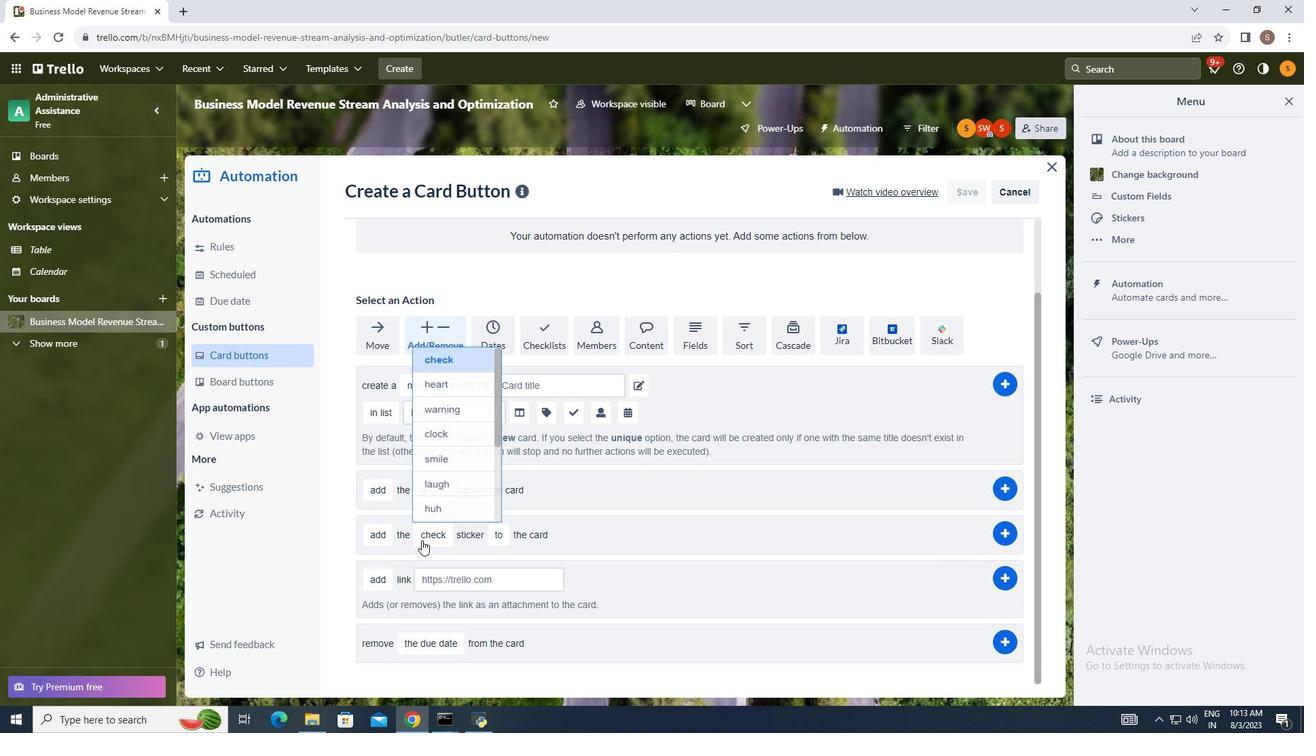 
Action: Mouse moved to (421, 402)
Screenshot: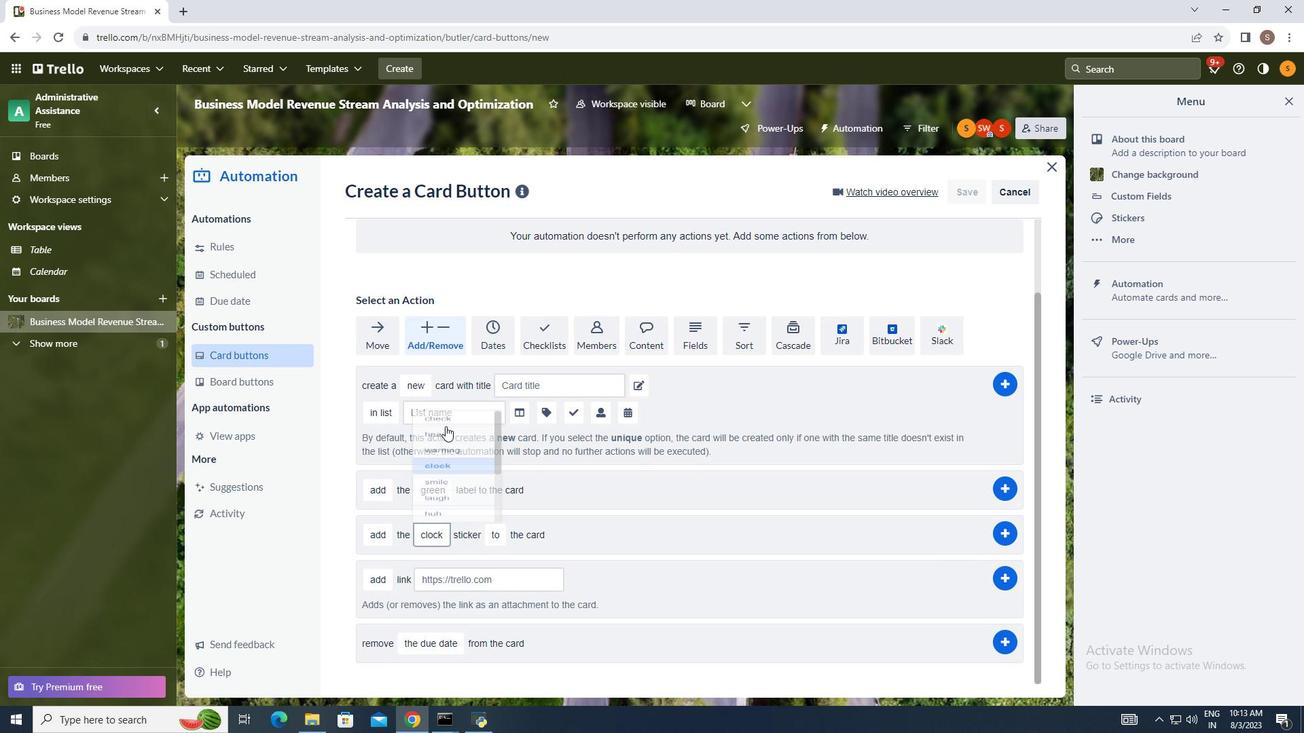 
Action: Mouse pressed left at (421, 402)
Screenshot: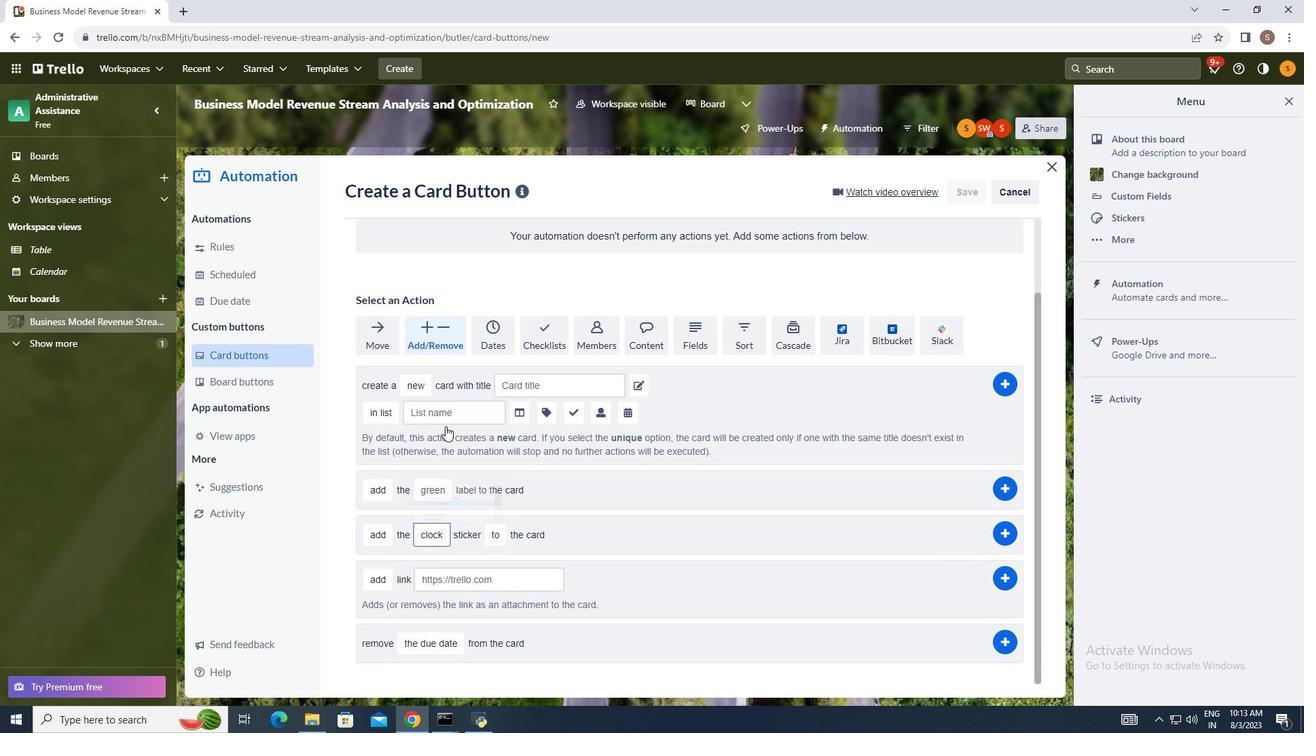 
Action: Mouse moved to (468, 506)
Screenshot: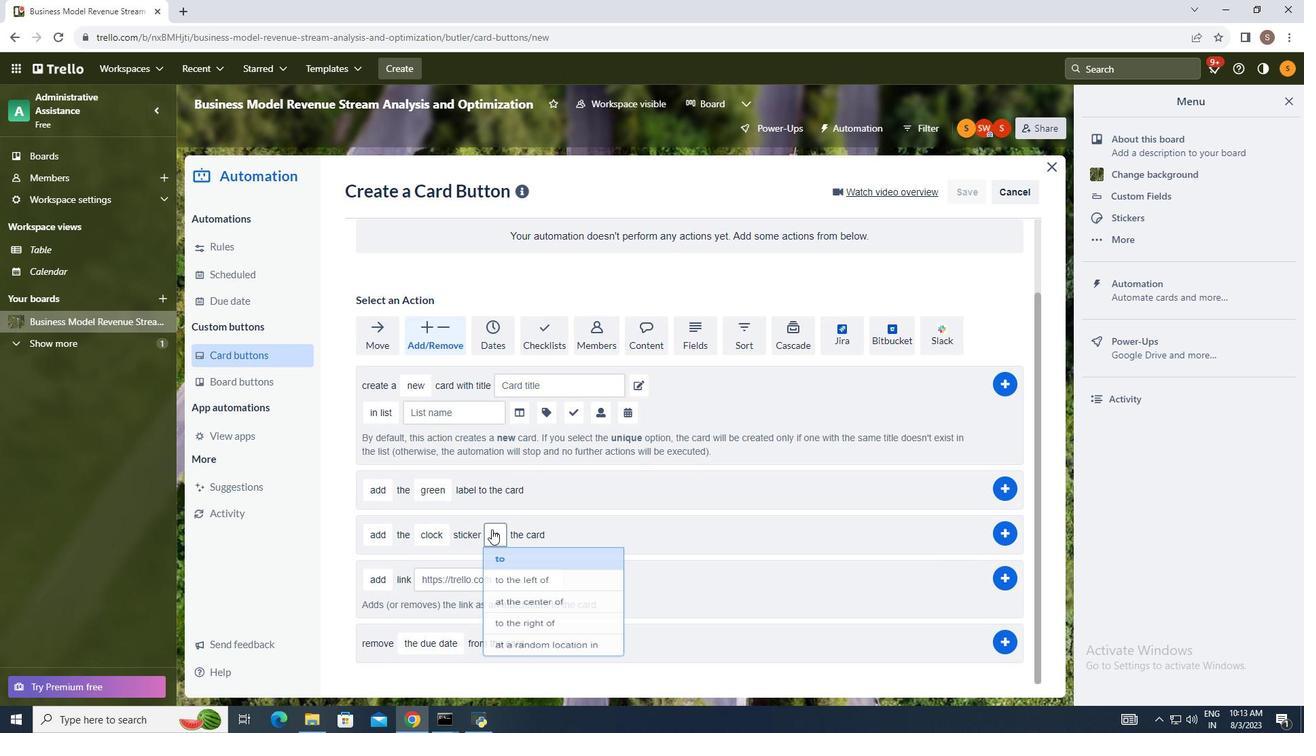 
Action: Mouse pressed left at (468, 506)
Screenshot: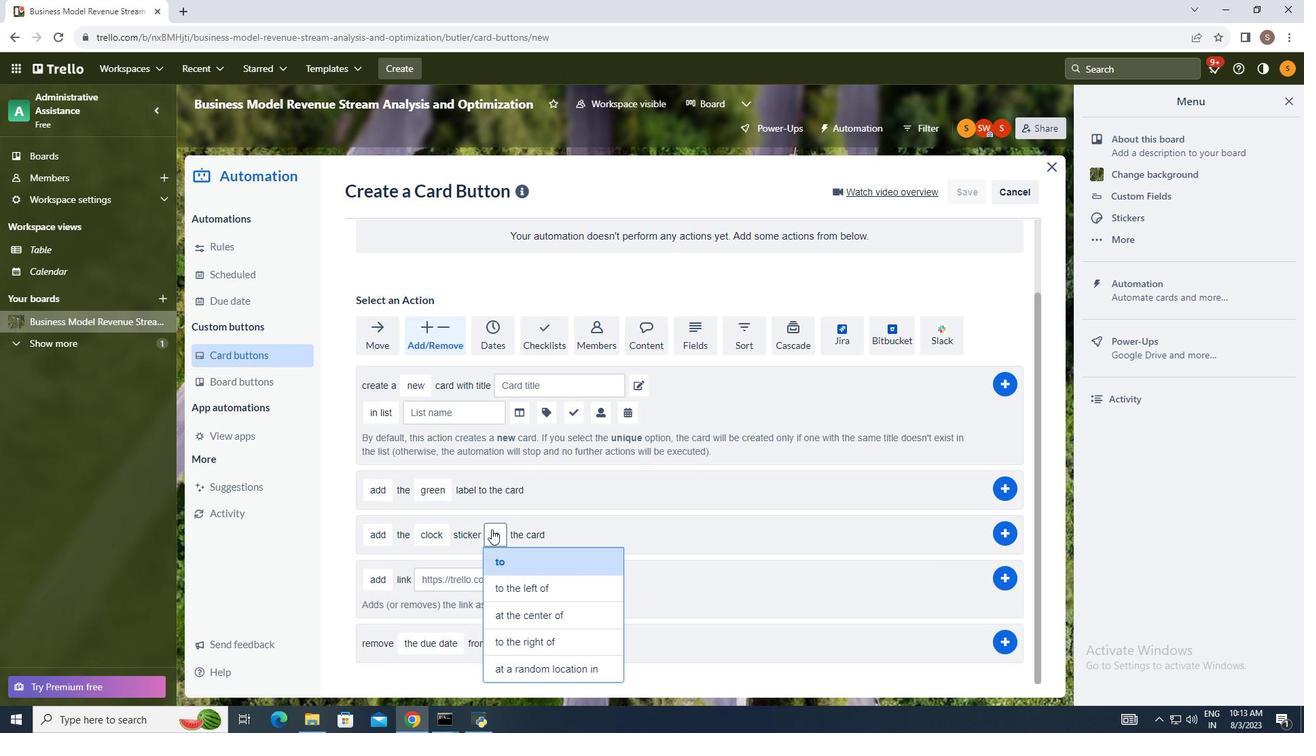 
Action: Mouse moved to (525, 614)
Screenshot: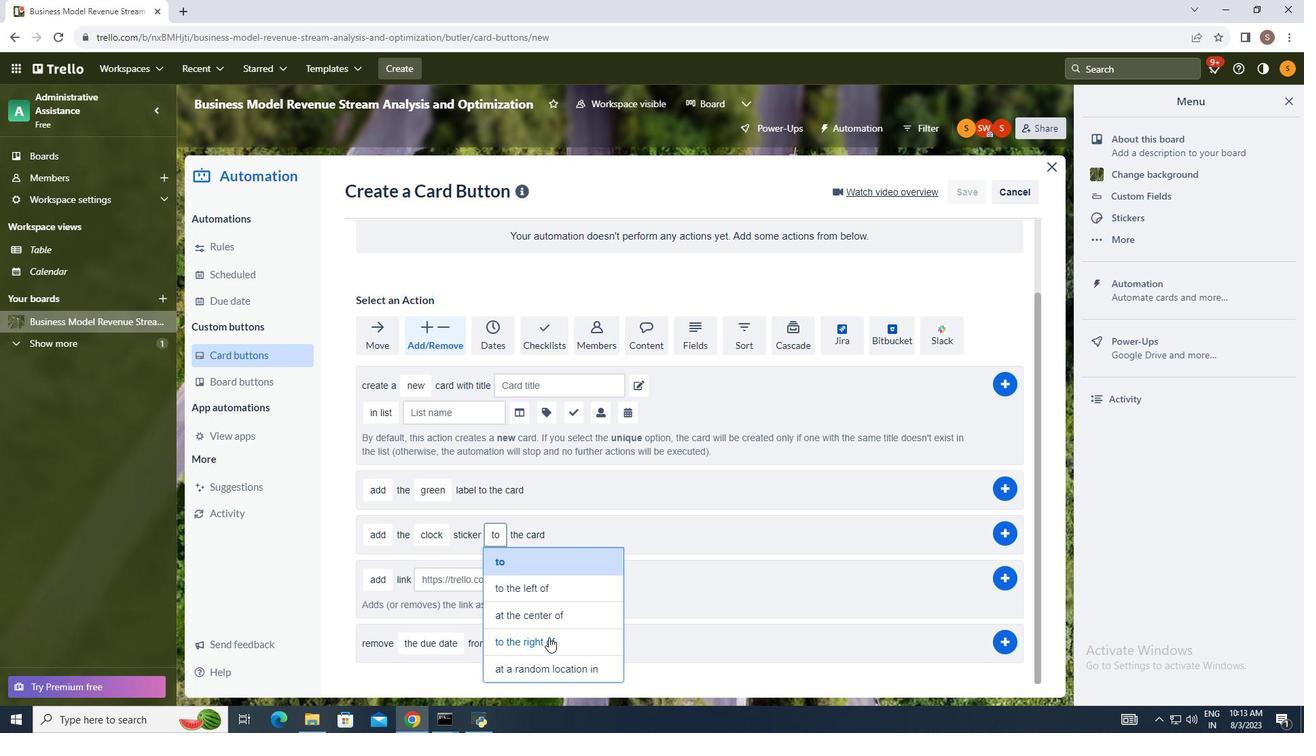 
Action: Mouse pressed left at (525, 614)
Screenshot: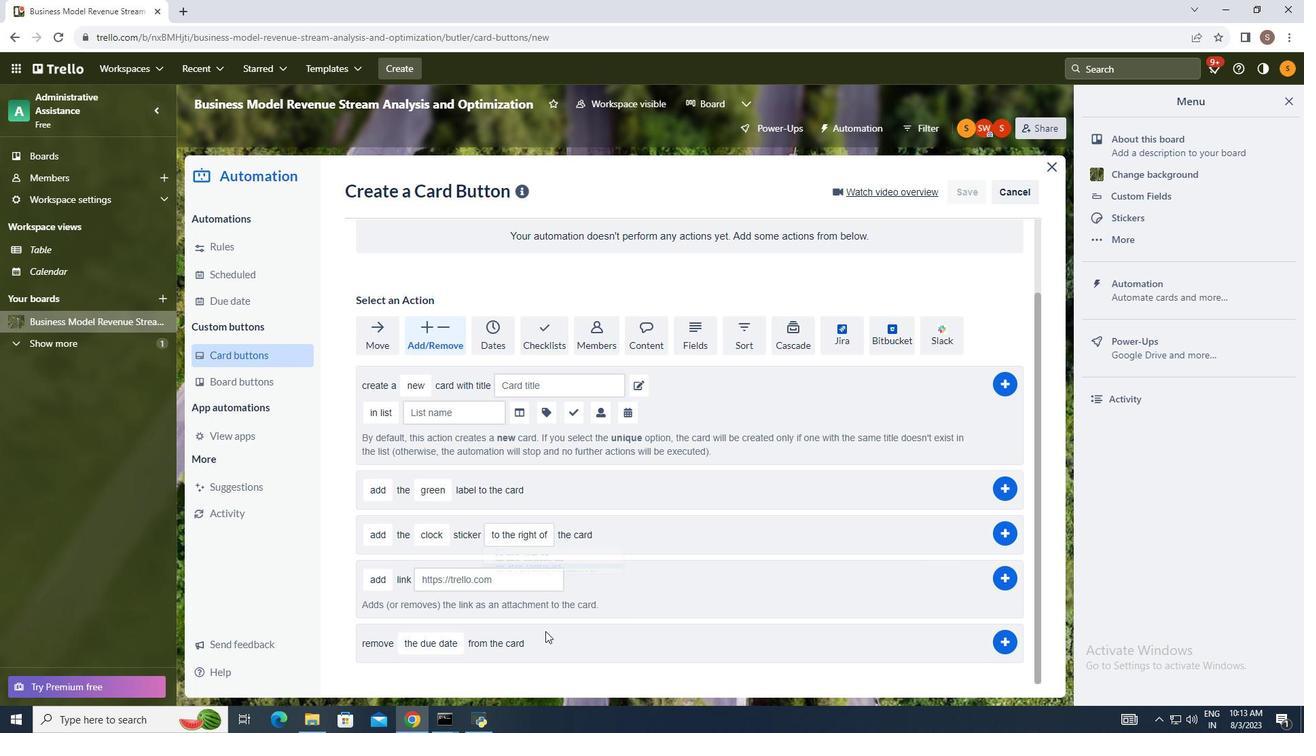 
Action: Mouse moved to (979, 504)
Screenshot: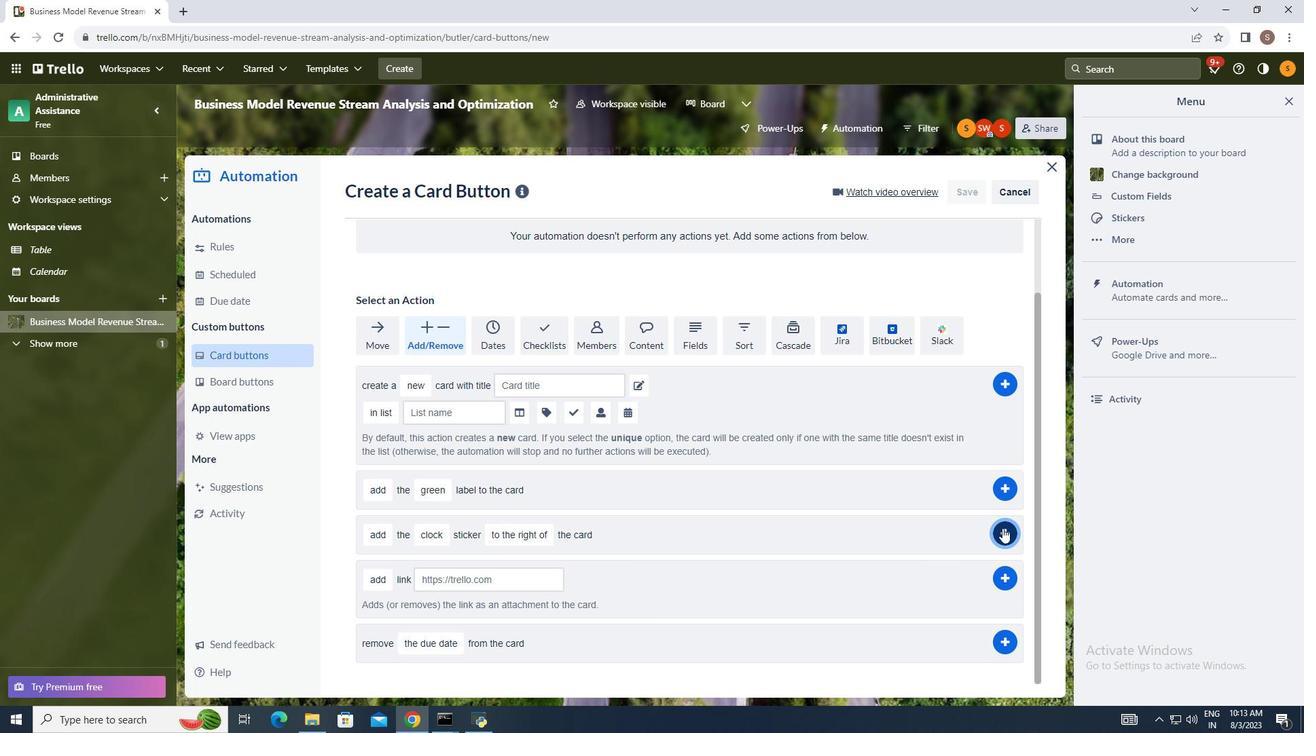 
Action: Mouse pressed left at (979, 504)
Screenshot: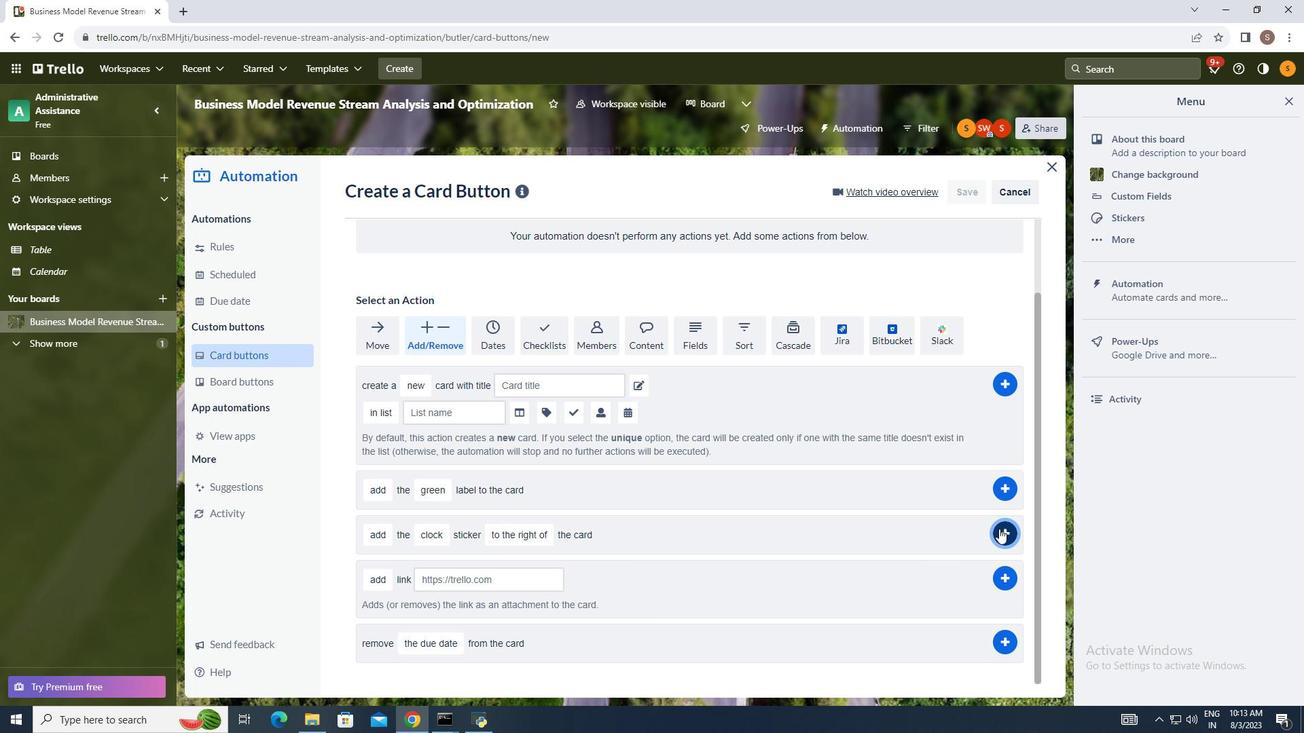 
Action: Mouse moved to (1070, 481)
Screenshot: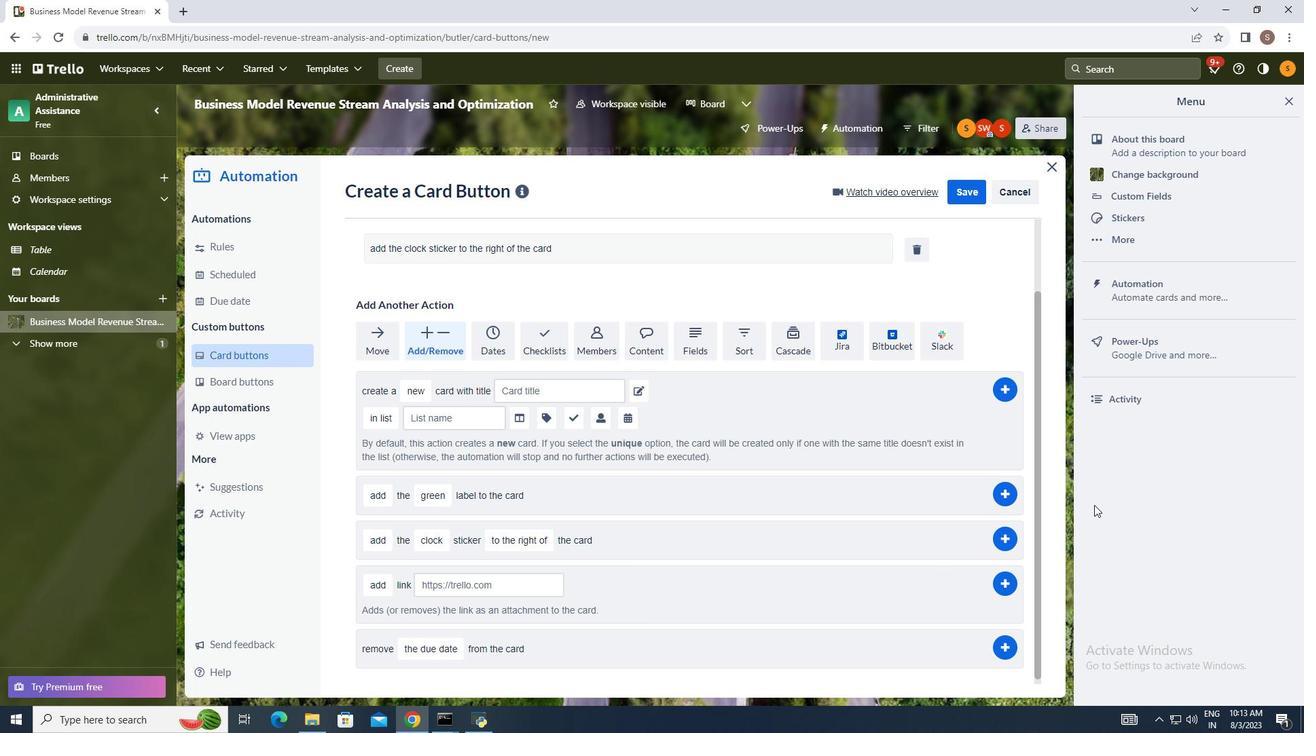 
